 Task: Search for an Airbnb in Shima, China, for 3 adults from 12 Aug to 15 Aug, with 2 bedrooms, 3 beds, 1 bathroom, price range ₹12000-₹16000, entire place, and self check-in.
Action: Mouse moved to (390, 86)
Screenshot: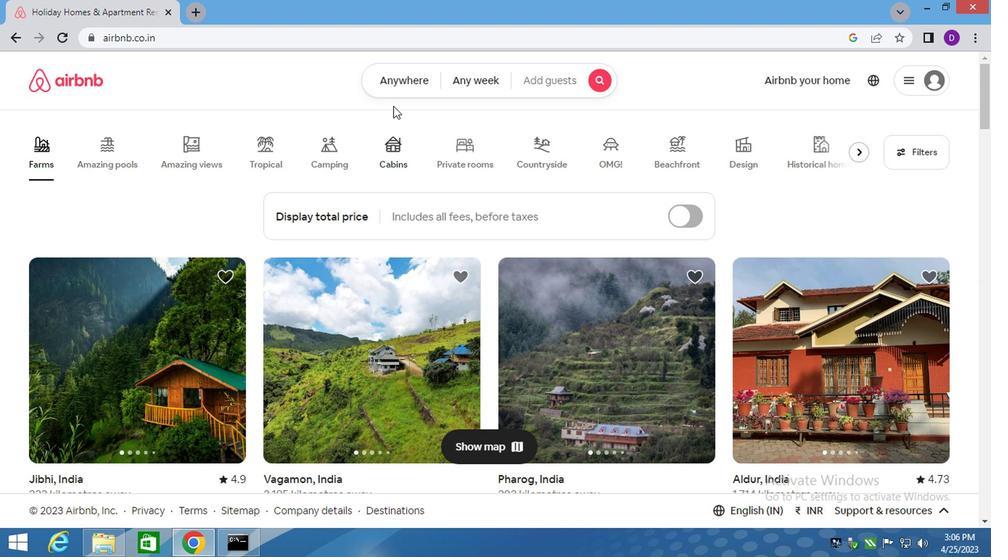 
Action: Mouse pressed left at (390, 86)
Screenshot: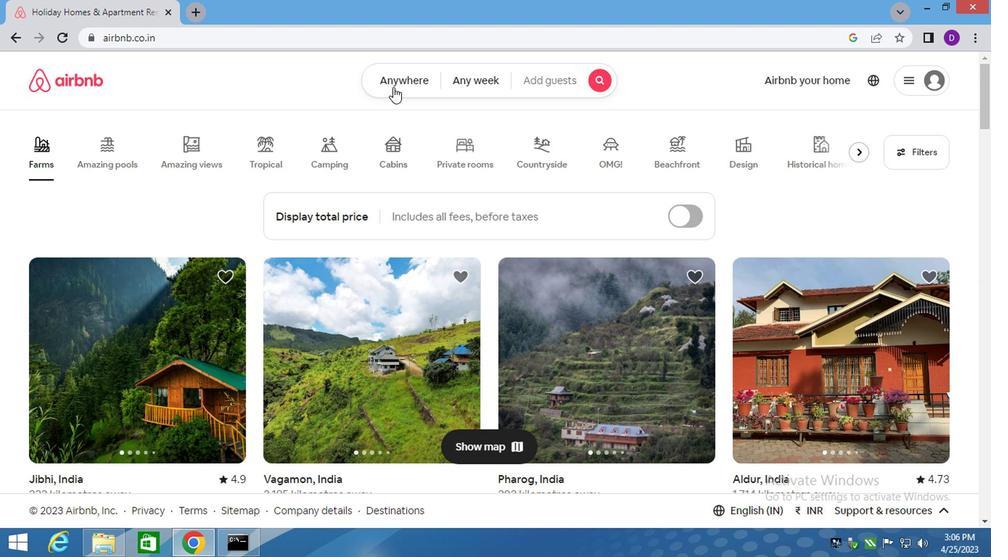 
Action: Mouse moved to (256, 145)
Screenshot: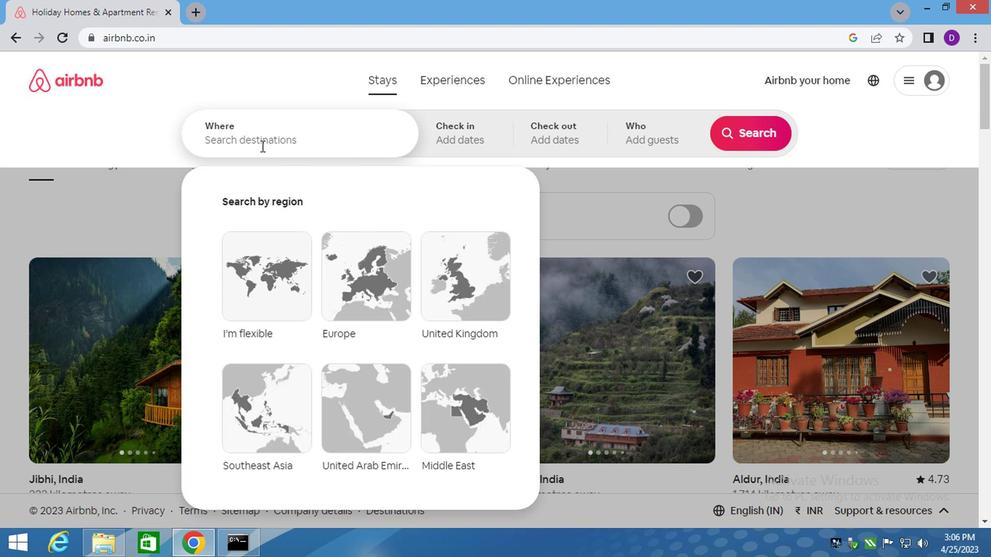 
Action: Mouse pressed left at (256, 145)
Screenshot: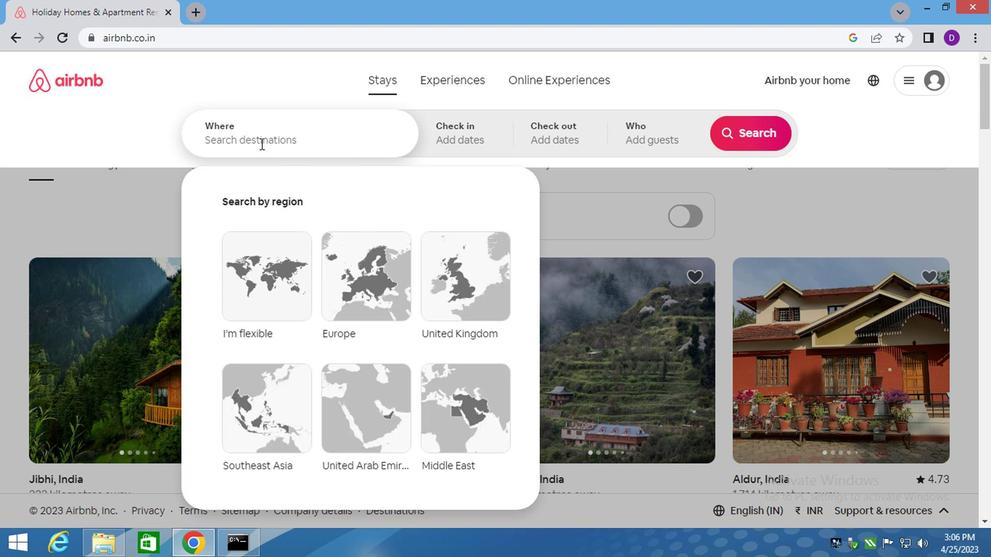 
Action: Mouse moved to (244, 149)
Screenshot: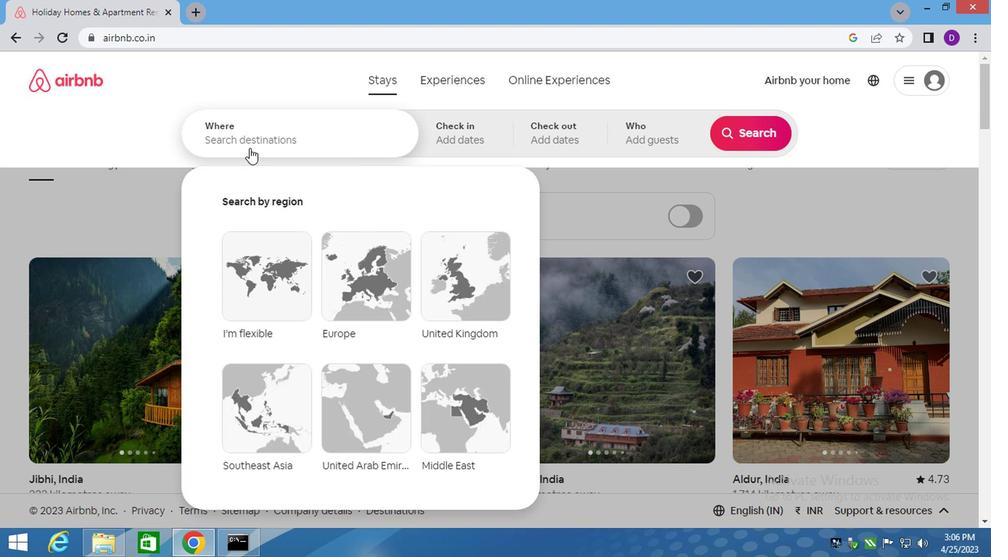 
Action: Key pressed <Key.shift>SHIMA,<Key.space><Key.shift>CHINA<Key.enter>
Screenshot: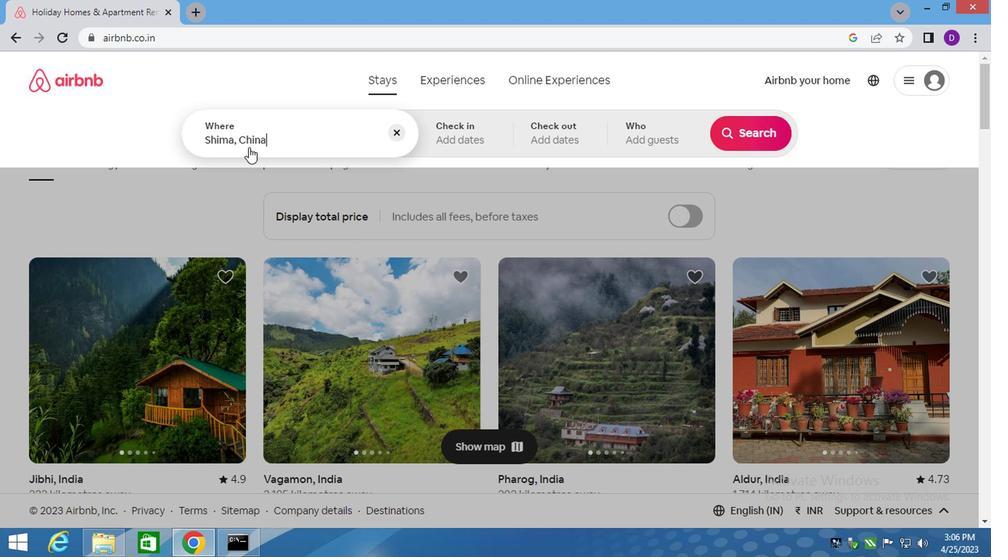 
Action: Mouse moved to (733, 253)
Screenshot: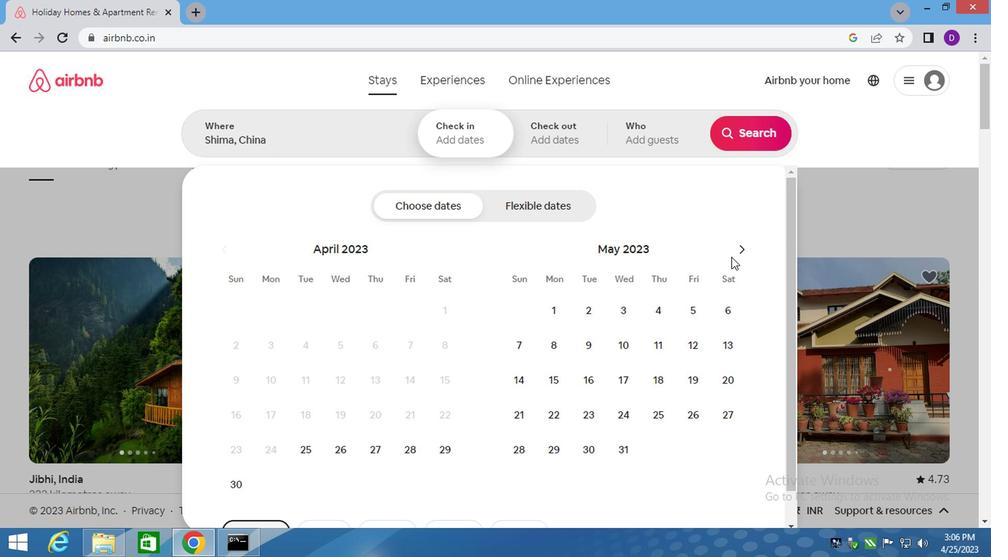 
Action: Mouse pressed left at (733, 253)
Screenshot: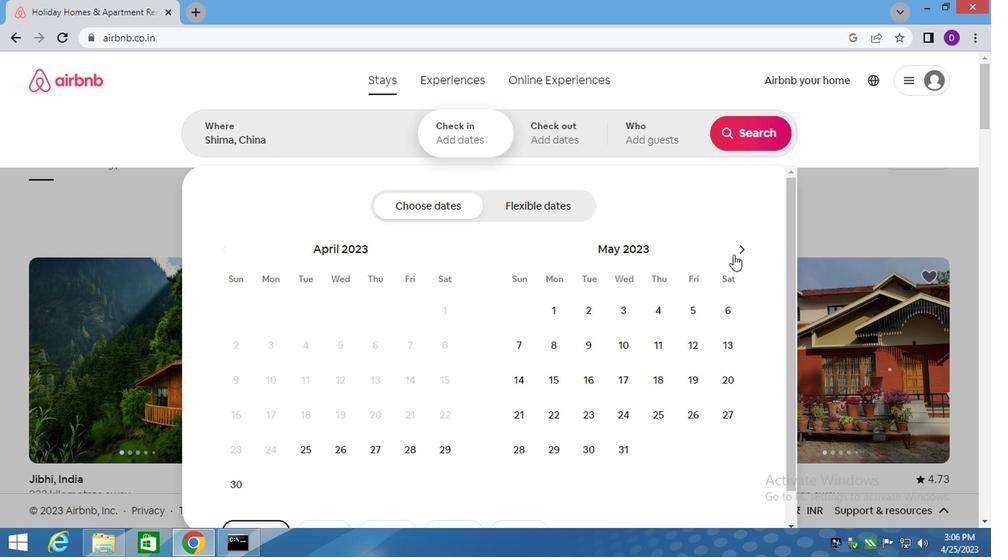 
Action: Mouse moved to (733, 253)
Screenshot: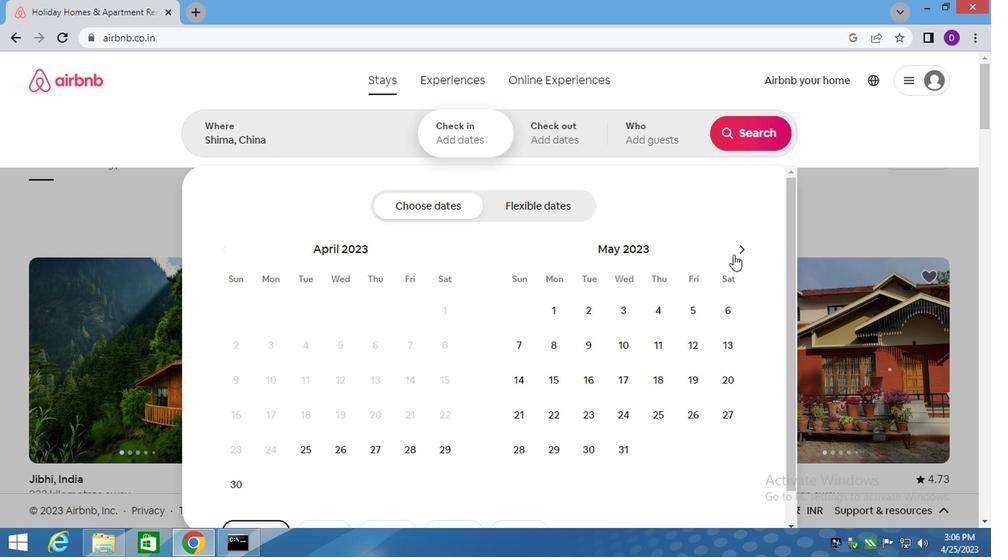 
Action: Mouse pressed left at (733, 253)
Screenshot: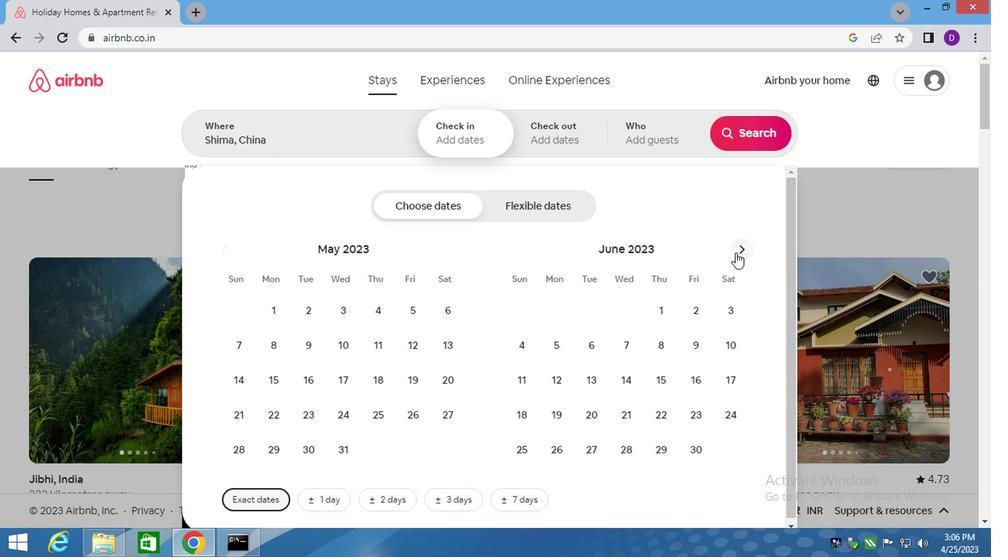 
Action: Mouse pressed left at (733, 253)
Screenshot: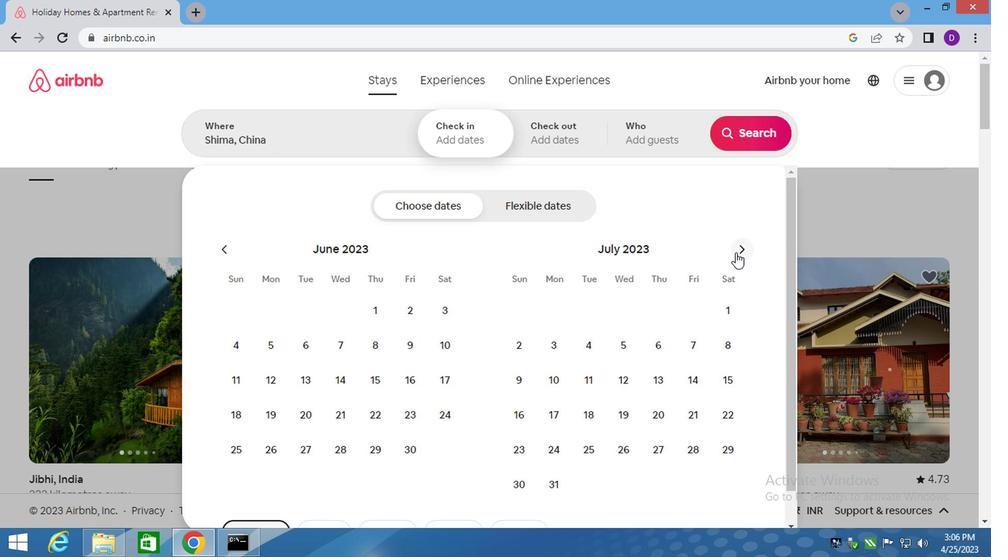 
Action: Mouse moved to (718, 340)
Screenshot: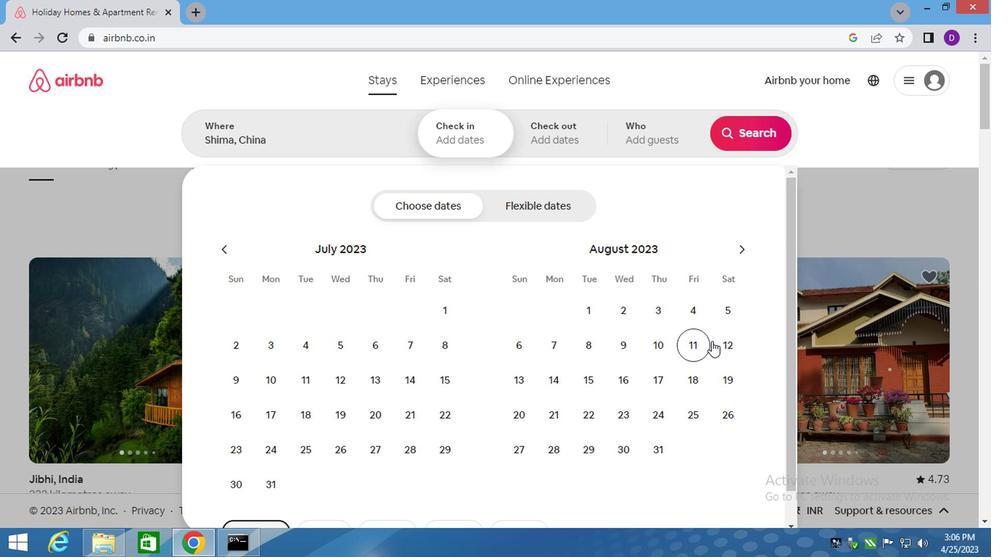 
Action: Mouse pressed left at (718, 340)
Screenshot: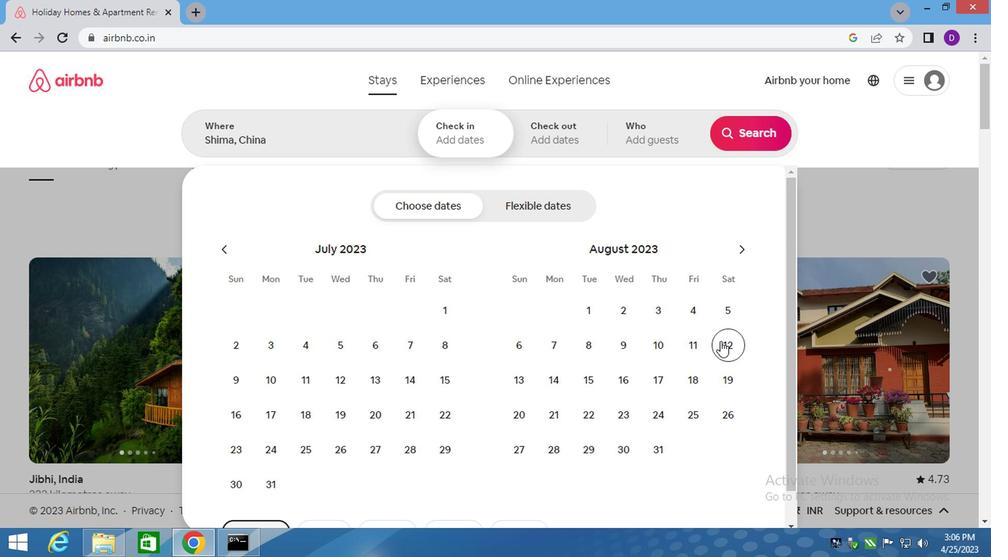 
Action: Mouse moved to (594, 375)
Screenshot: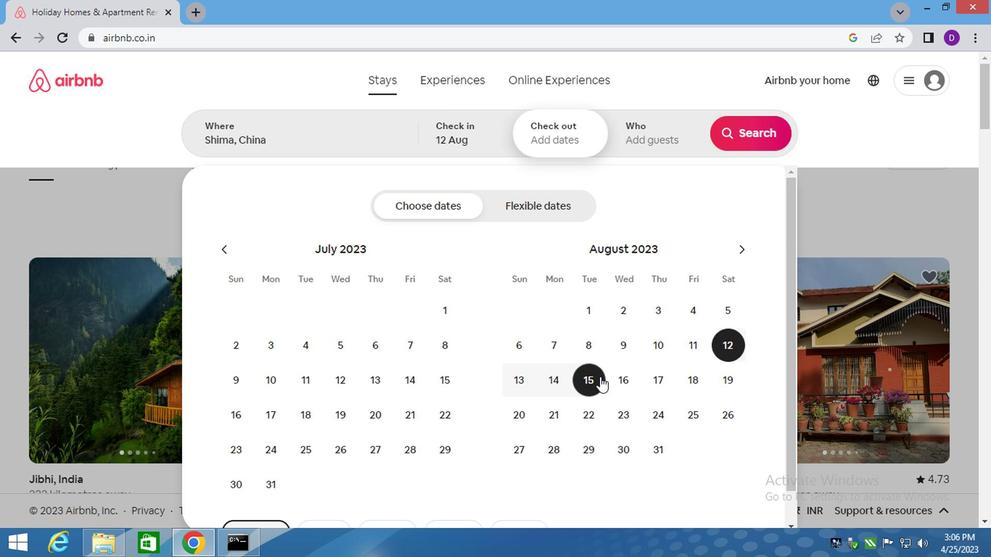 
Action: Mouse pressed left at (594, 375)
Screenshot: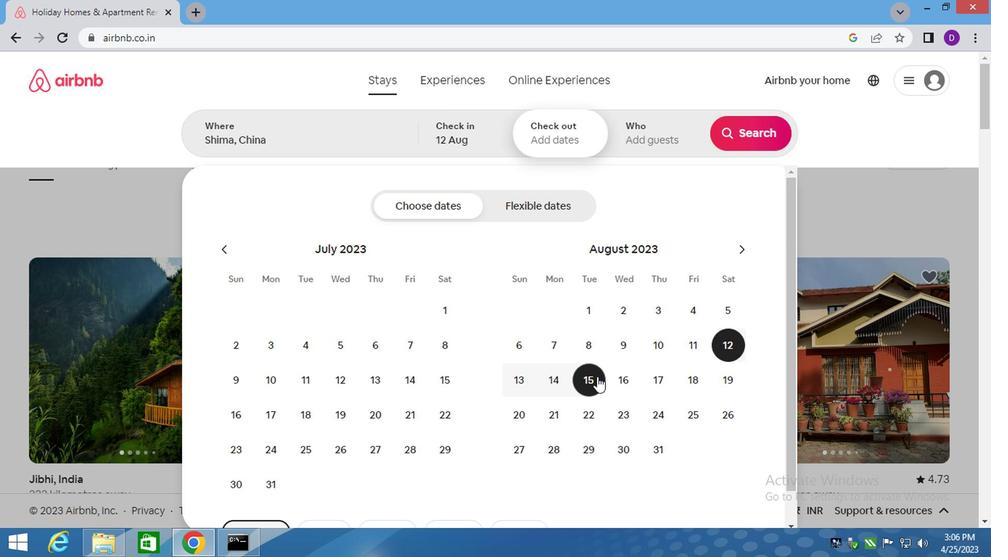 
Action: Mouse moved to (646, 134)
Screenshot: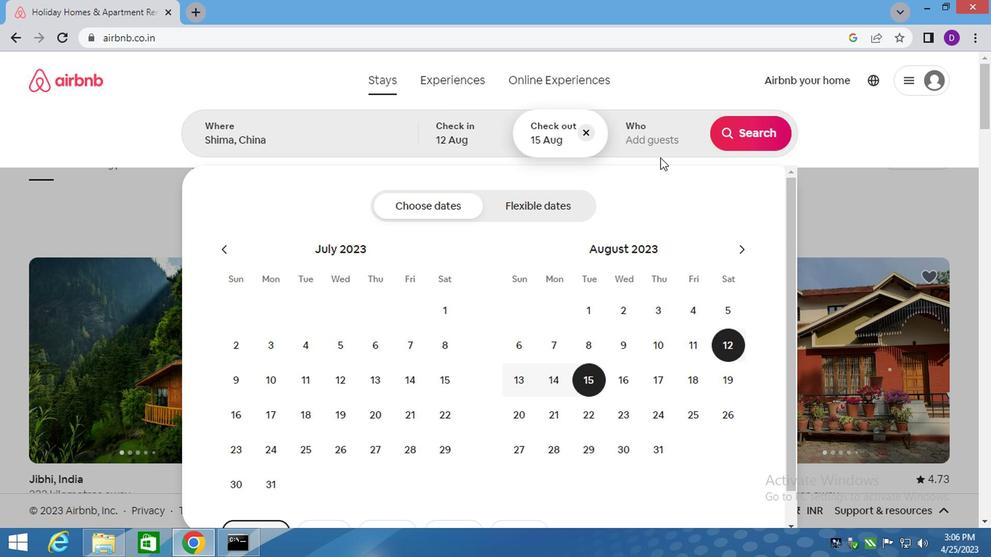 
Action: Mouse pressed left at (646, 134)
Screenshot: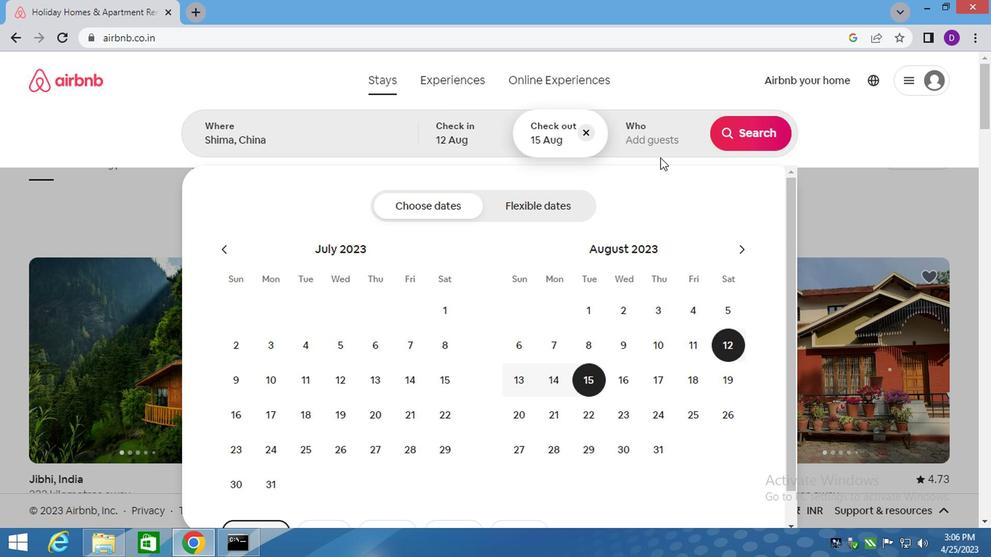 
Action: Mouse moved to (742, 214)
Screenshot: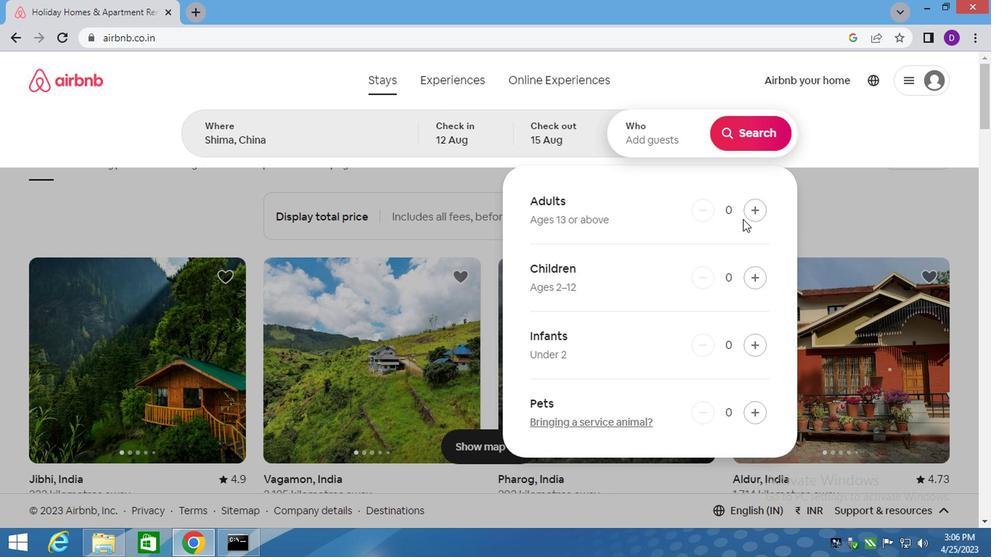 
Action: Mouse pressed left at (742, 214)
Screenshot: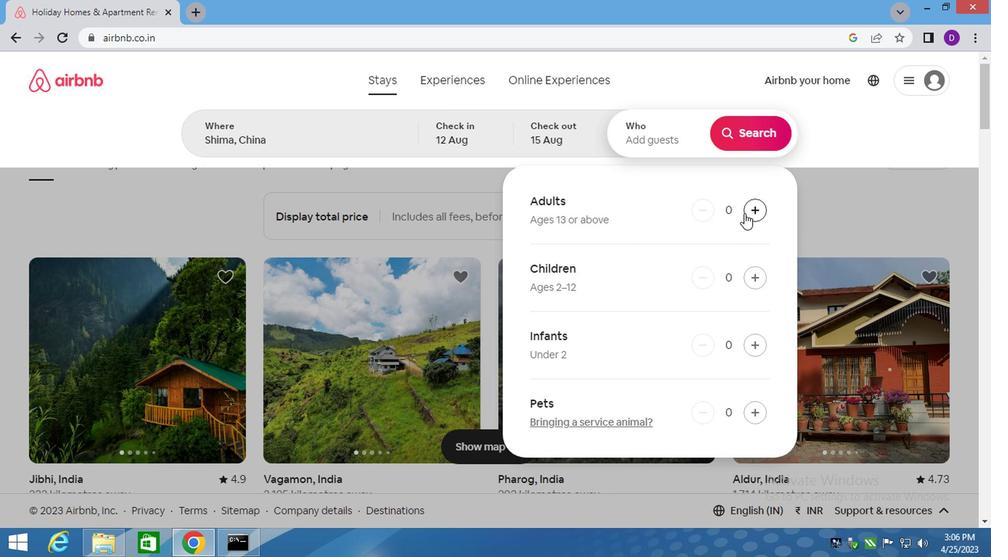 
Action: Mouse moved to (742, 214)
Screenshot: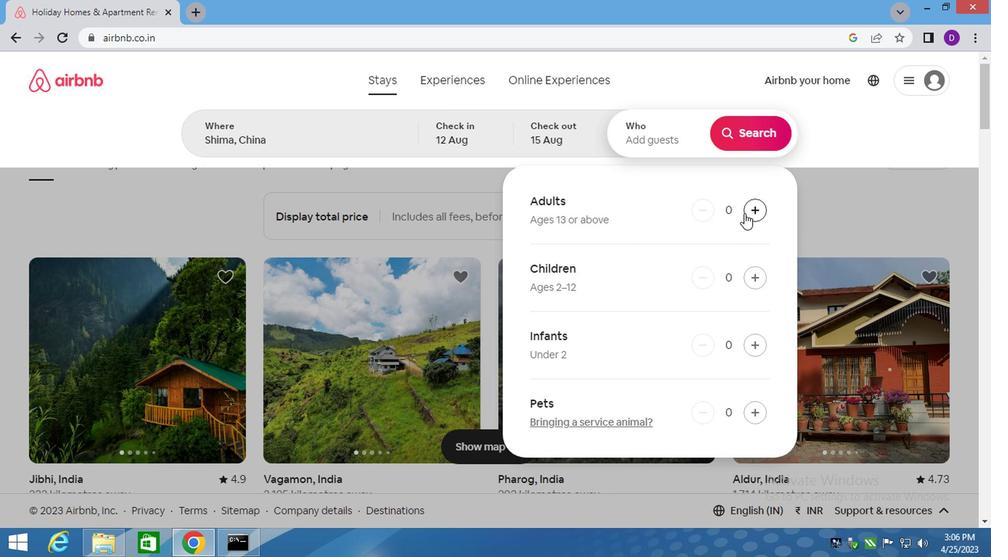 
Action: Mouse pressed left at (742, 214)
Screenshot: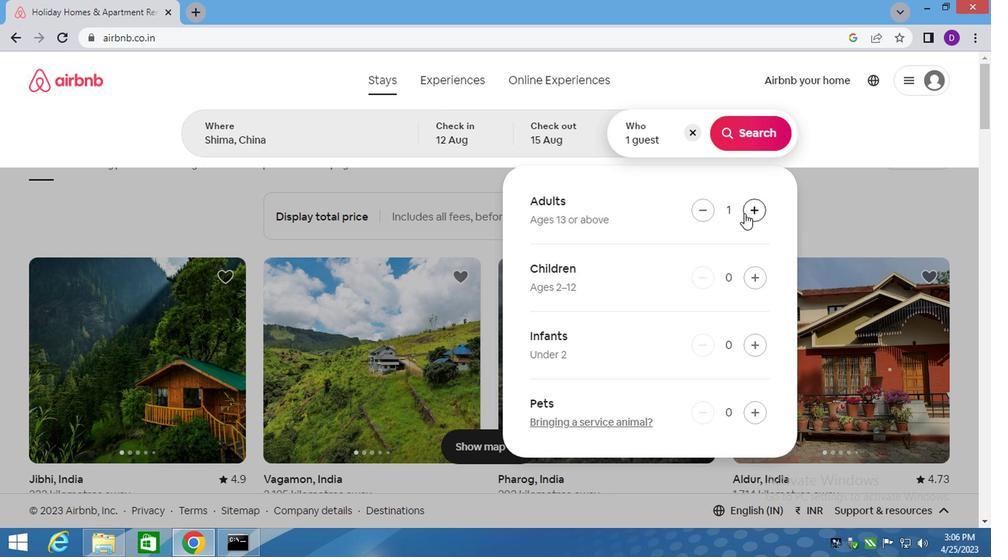 
Action: Mouse moved to (742, 213)
Screenshot: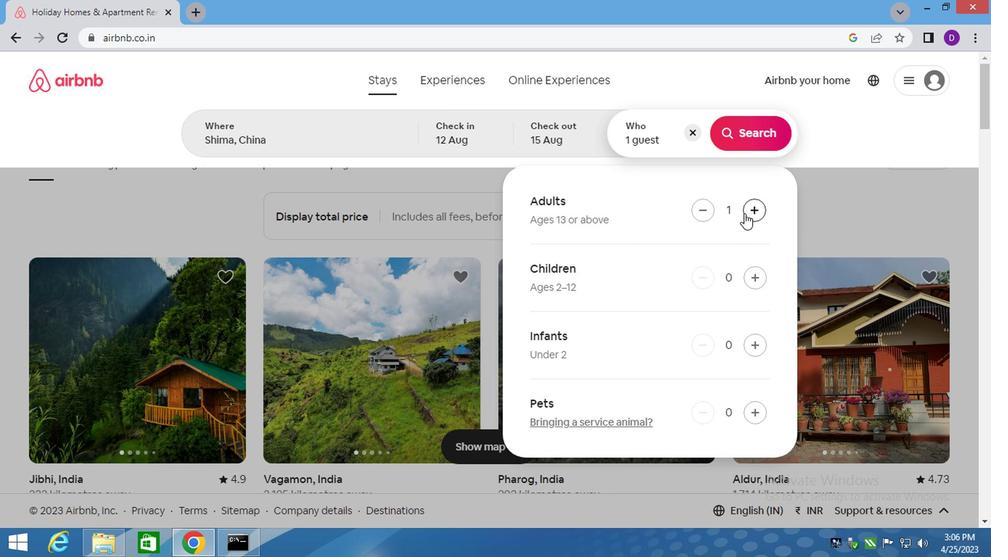 
Action: Mouse pressed left at (742, 213)
Screenshot: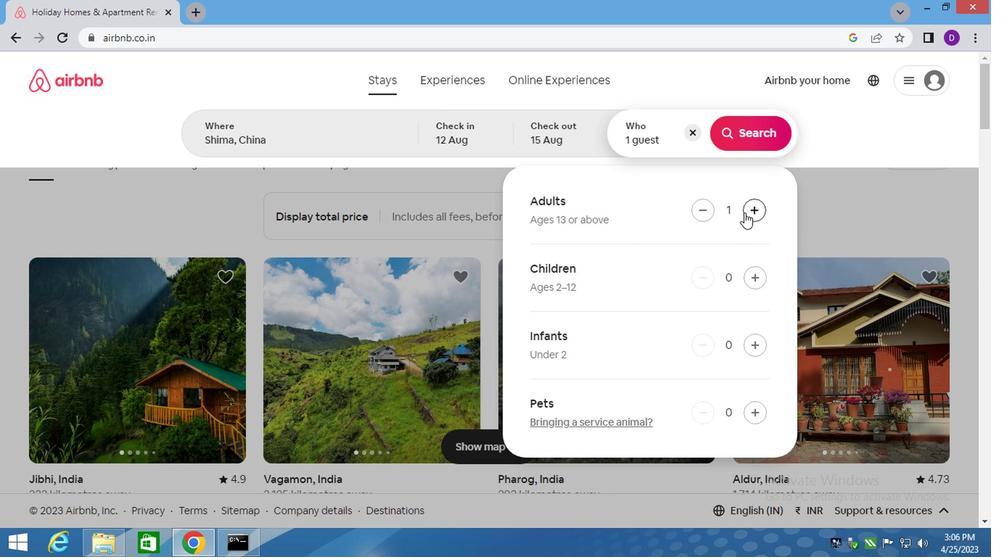 
Action: Mouse moved to (747, 141)
Screenshot: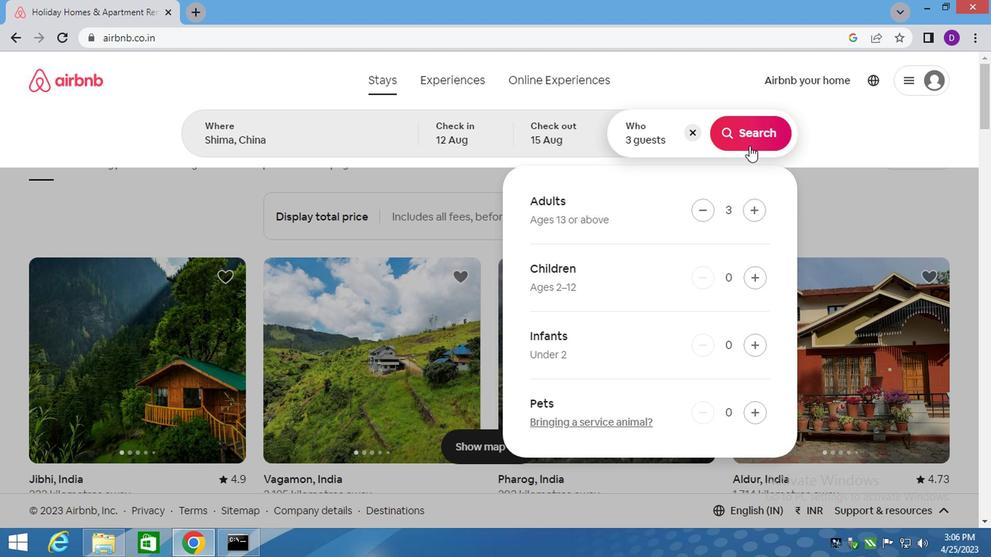 
Action: Mouse pressed left at (747, 141)
Screenshot: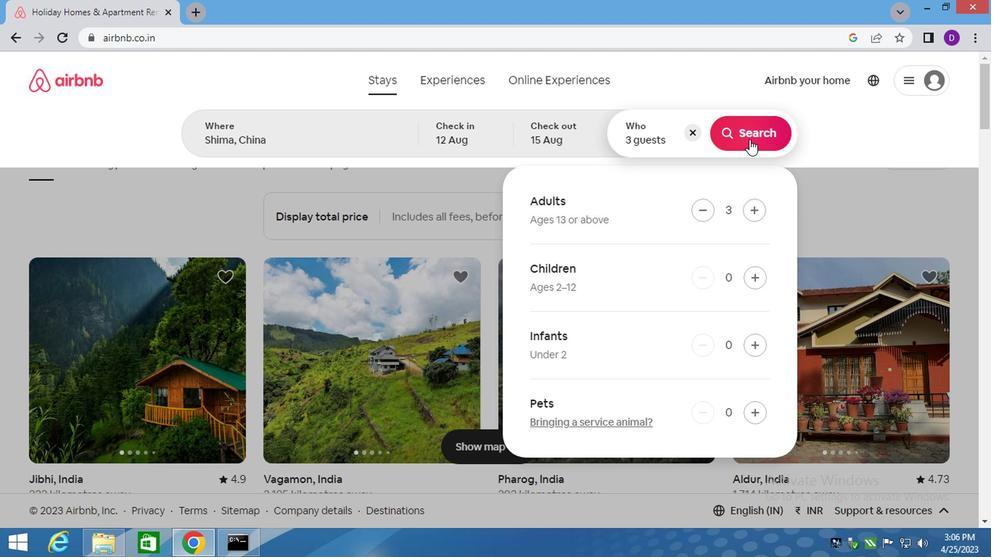 
Action: Mouse moved to (942, 135)
Screenshot: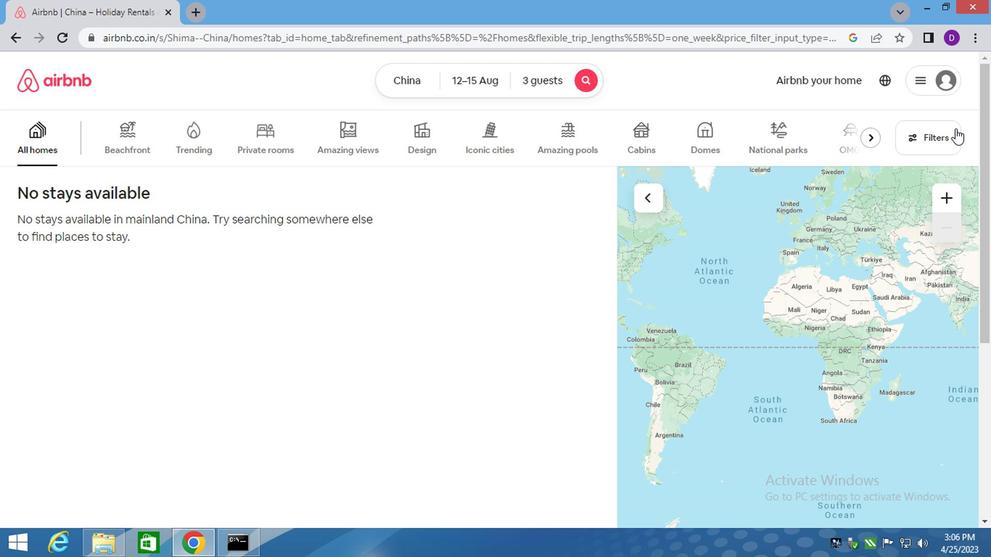
Action: Mouse pressed left at (942, 135)
Screenshot: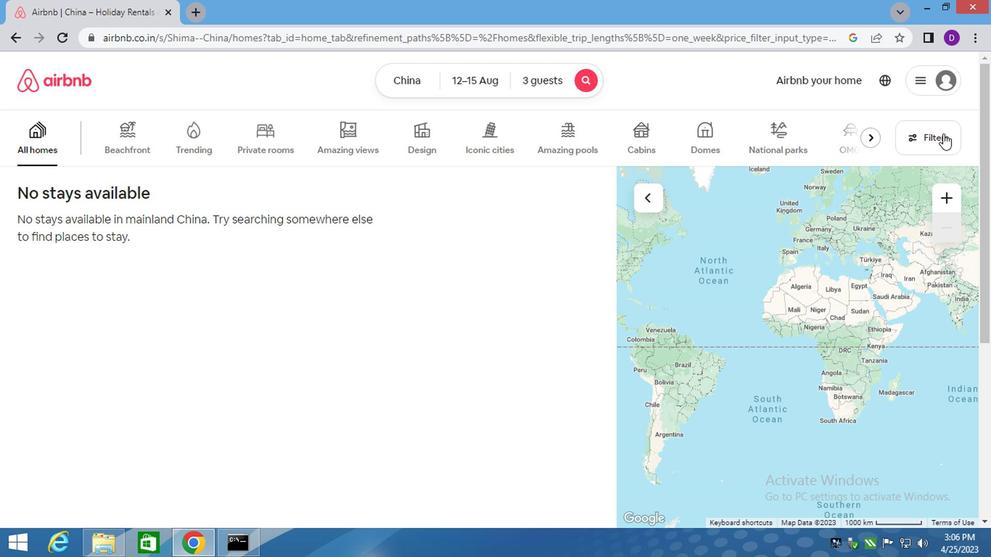
Action: Mouse moved to (318, 230)
Screenshot: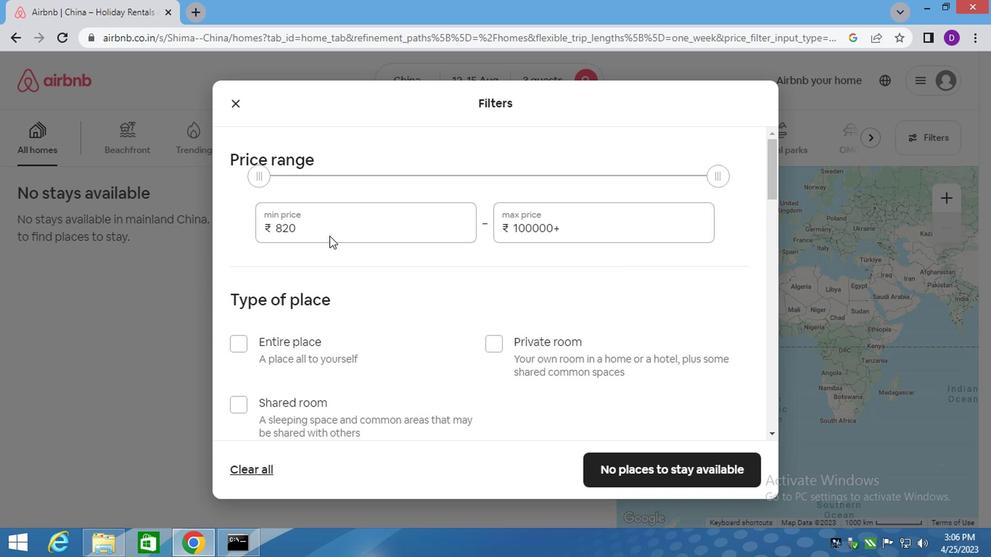 
Action: Mouse pressed left at (318, 230)
Screenshot: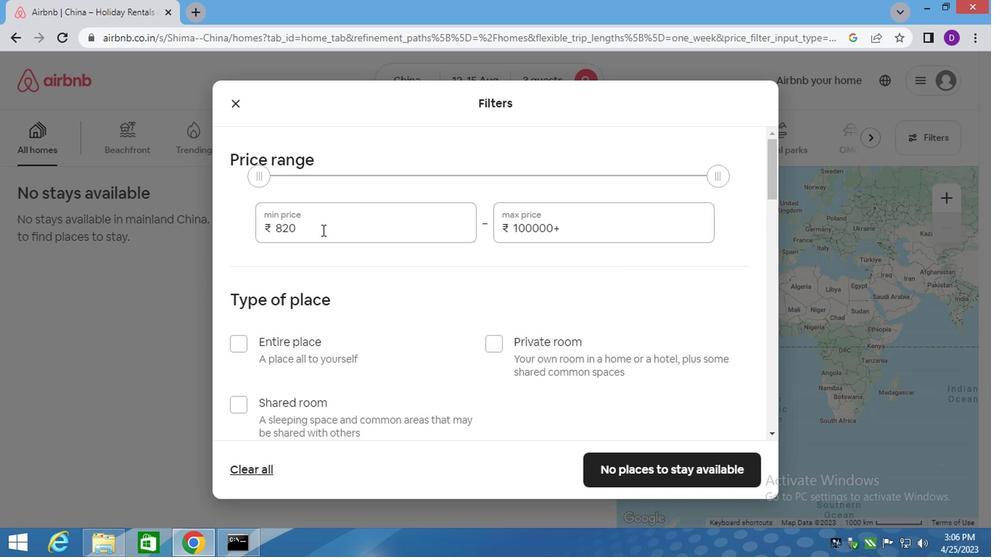 
Action: Mouse pressed left at (318, 230)
Screenshot: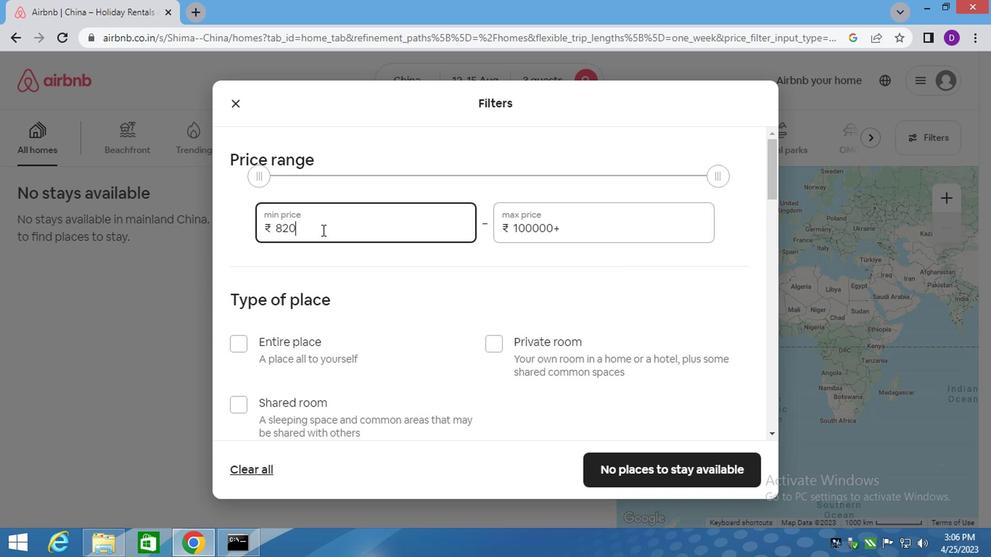 
Action: Mouse moved to (313, 230)
Screenshot: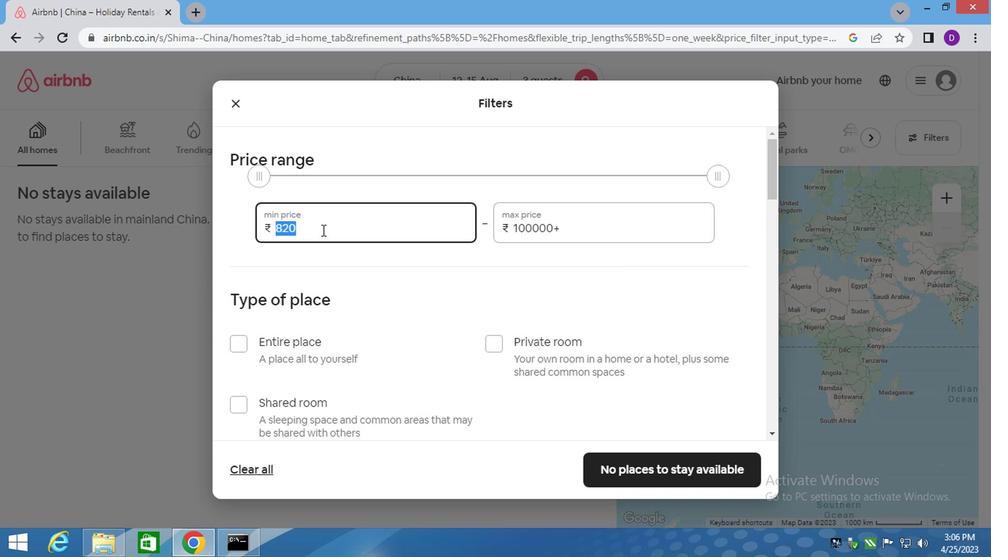 
Action: Key pressed 12000<Key.tab>16000
Screenshot: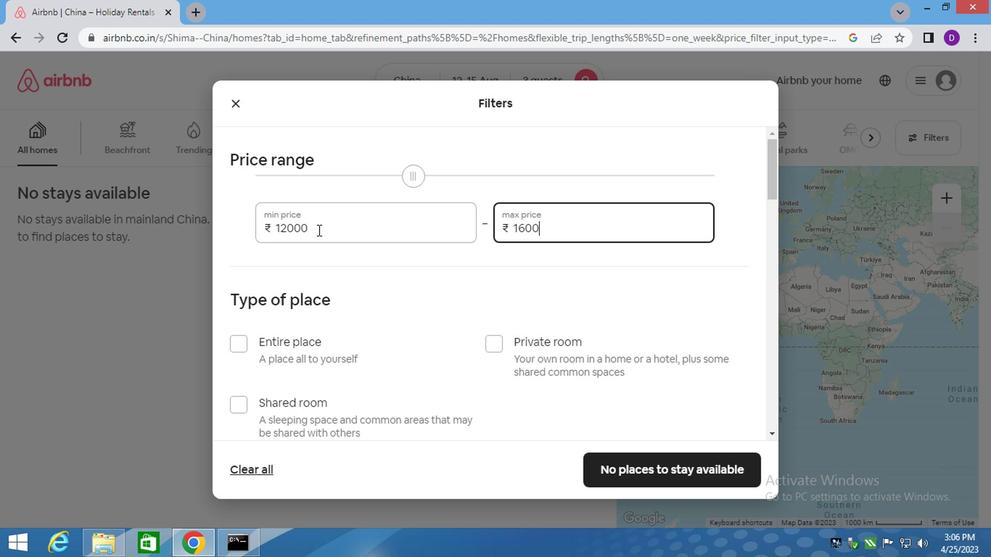 
Action: Mouse moved to (234, 342)
Screenshot: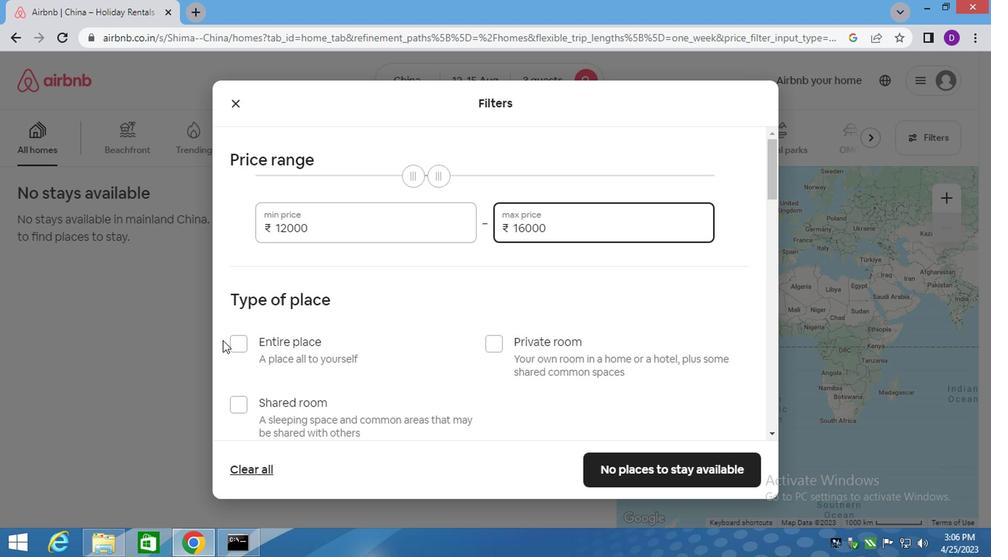 
Action: Mouse pressed left at (234, 342)
Screenshot: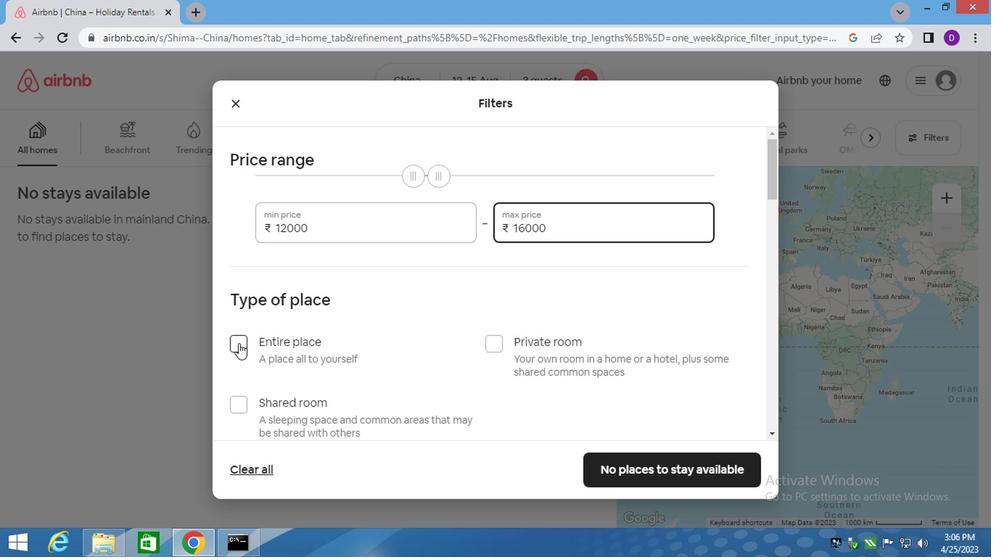 
Action: Mouse moved to (379, 340)
Screenshot: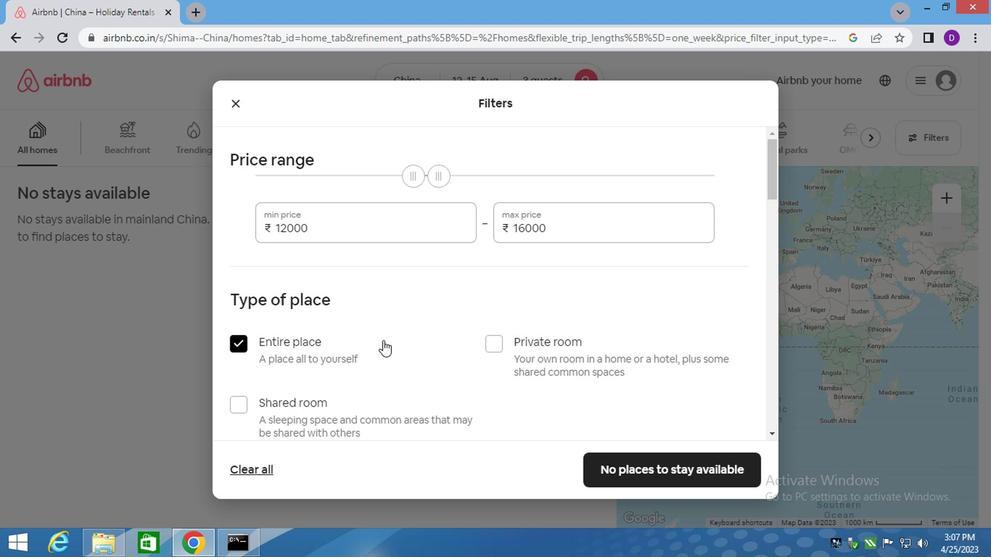 
Action: Mouse scrolled (379, 339) with delta (0, 0)
Screenshot: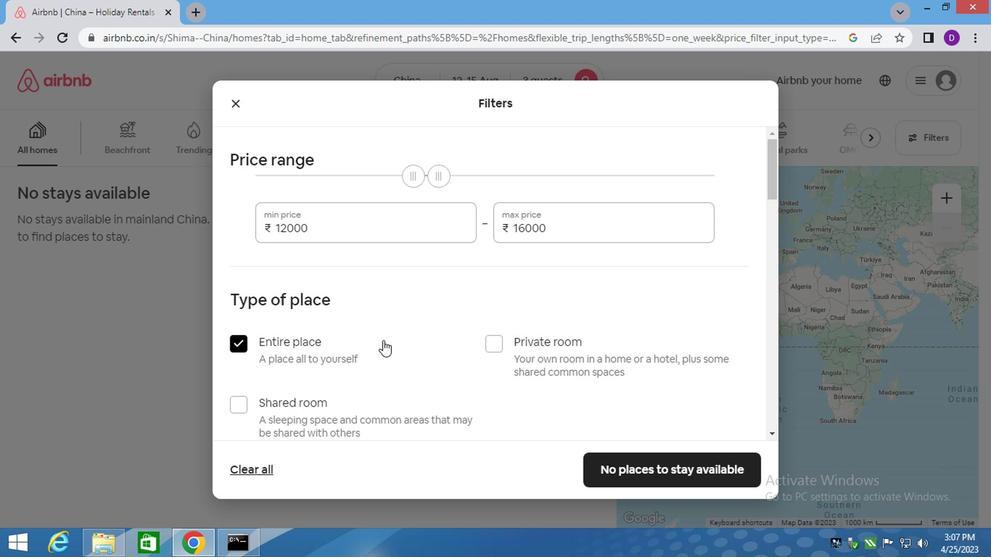 
Action: Mouse moved to (382, 340)
Screenshot: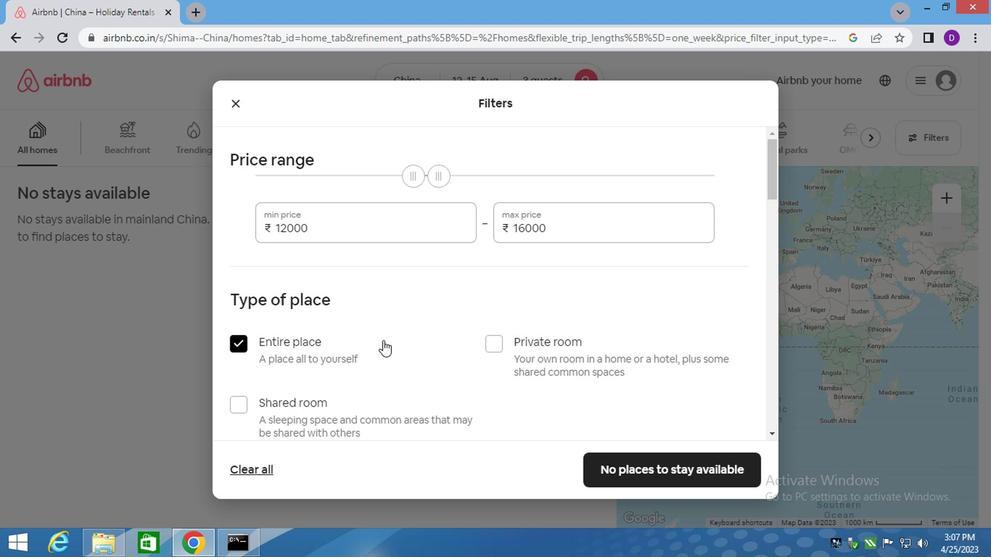 
Action: Mouse scrolled (382, 339) with delta (0, 0)
Screenshot: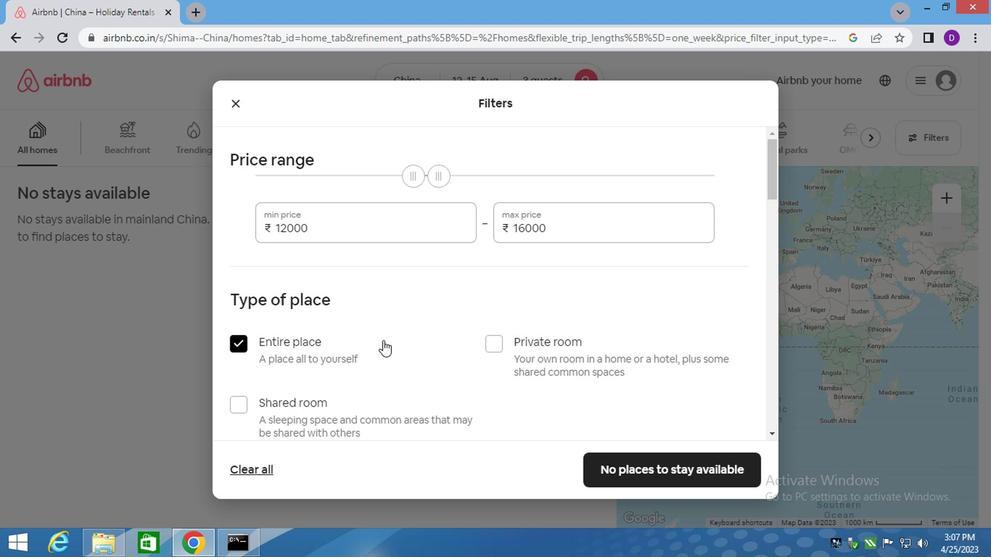 
Action: Mouse scrolled (382, 339) with delta (0, 0)
Screenshot: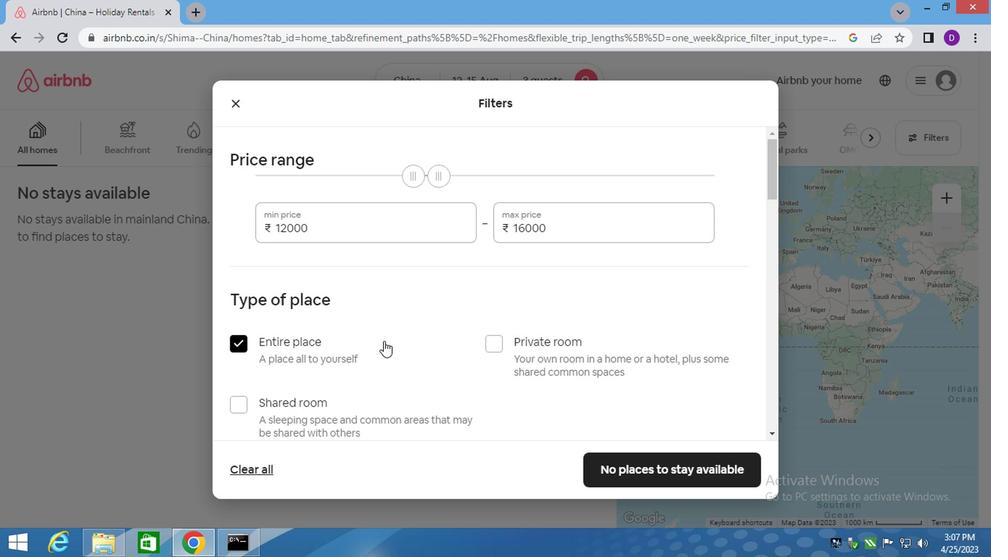 
Action: Mouse moved to (382, 339)
Screenshot: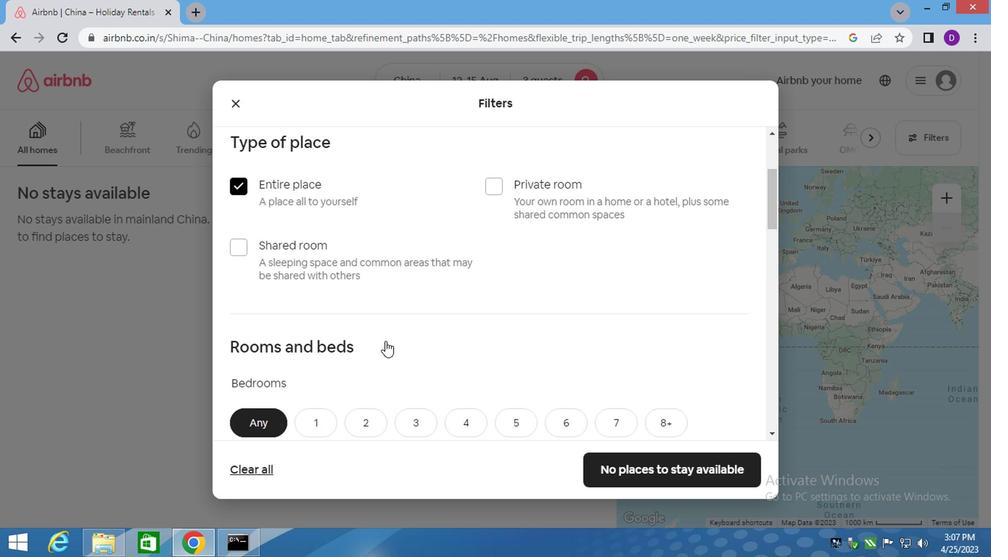 
Action: Mouse scrolled (382, 338) with delta (0, -1)
Screenshot: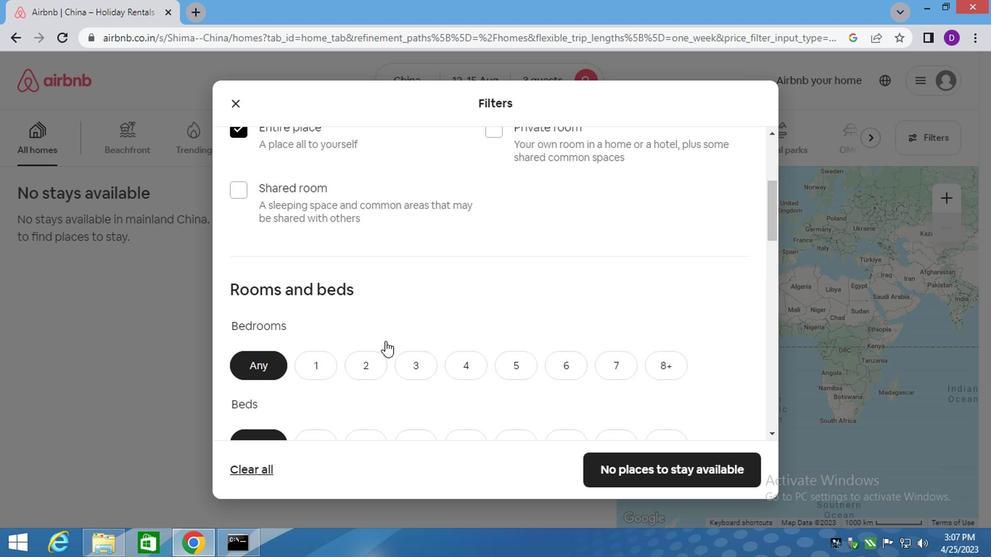 
Action: Mouse scrolled (382, 338) with delta (0, -1)
Screenshot: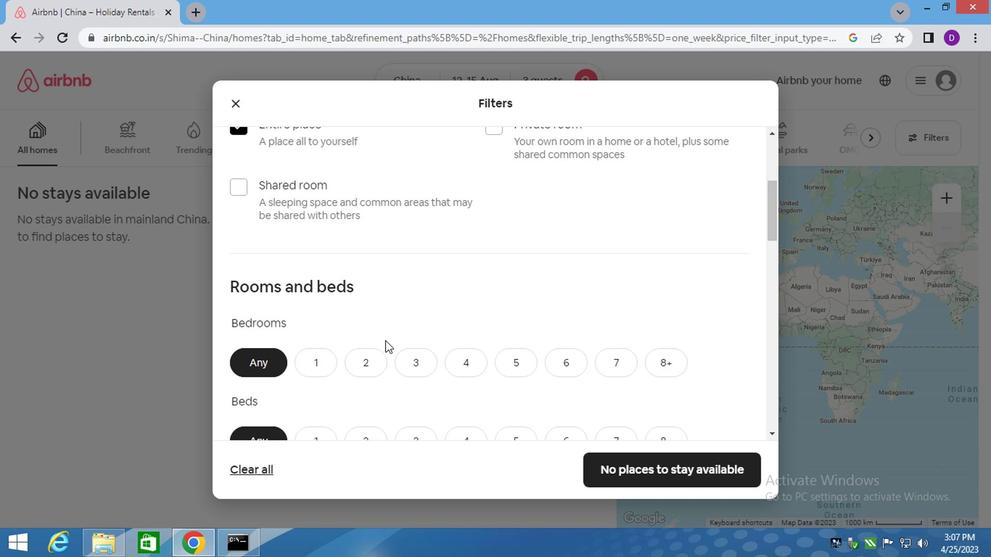 
Action: Mouse scrolled (382, 338) with delta (0, -1)
Screenshot: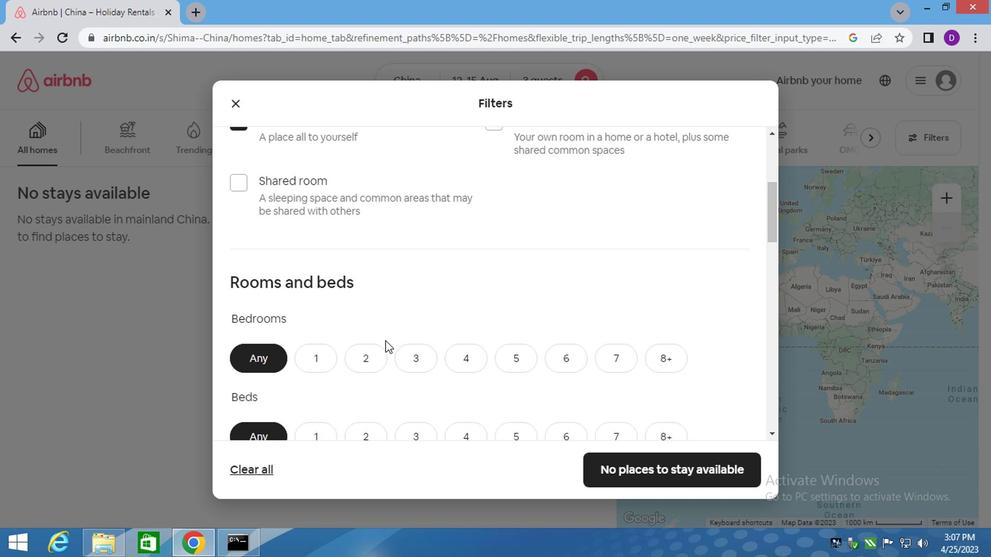 
Action: Mouse moved to (349, 153)
Screenshot: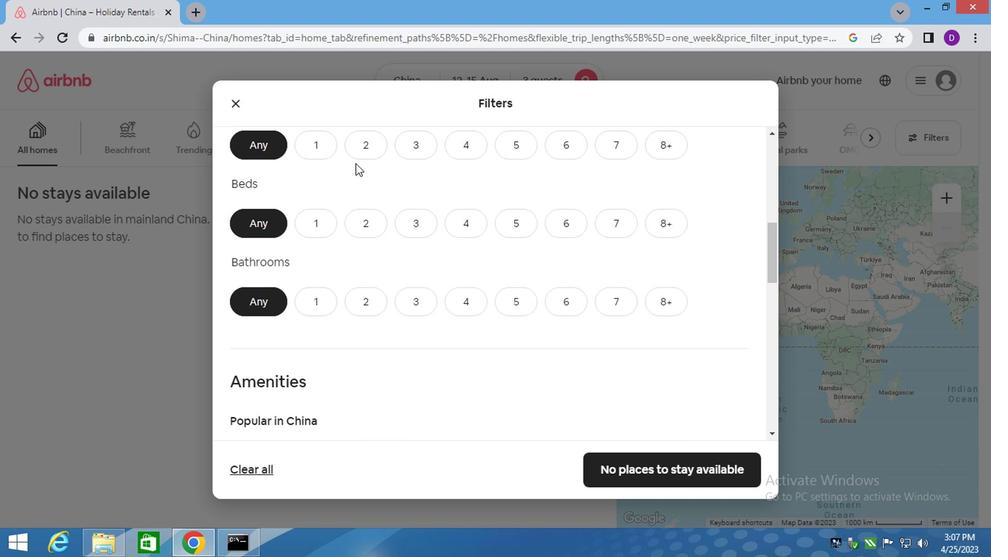 
Action: Mouse pressed left at (349, 153)
Screenshot: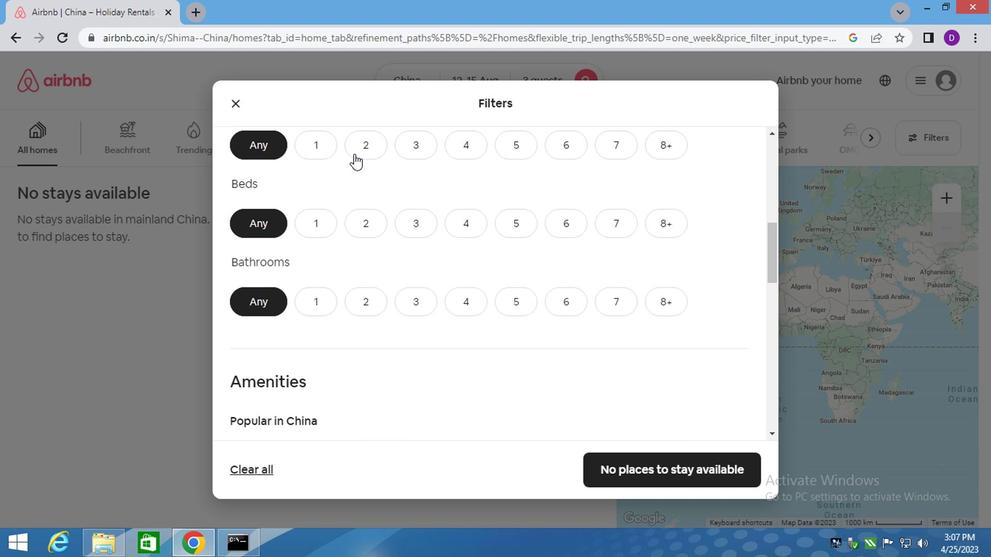 
Action: Mouse moved to (411, 226)
Screenshot: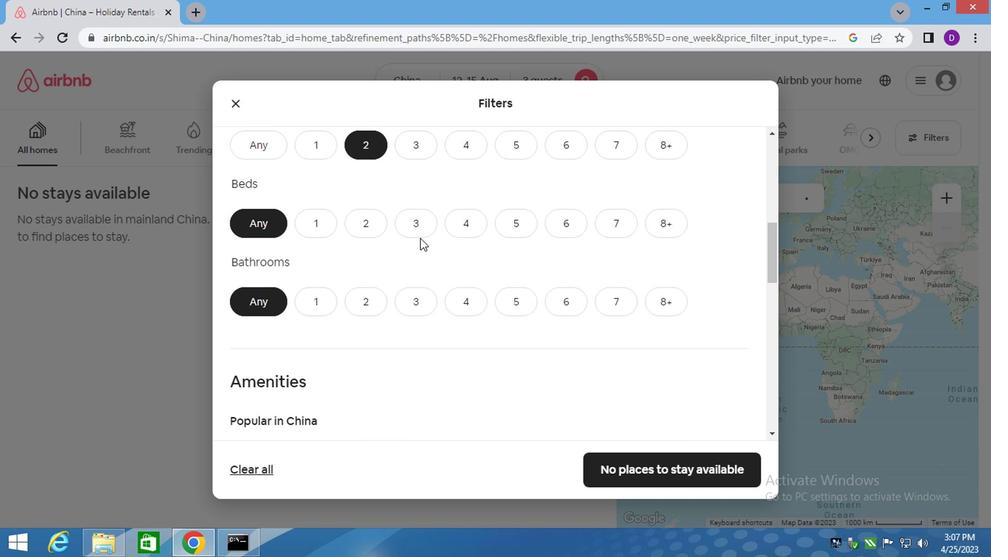 
Action: Mouse pressed left at (411, 226)
Screenshot: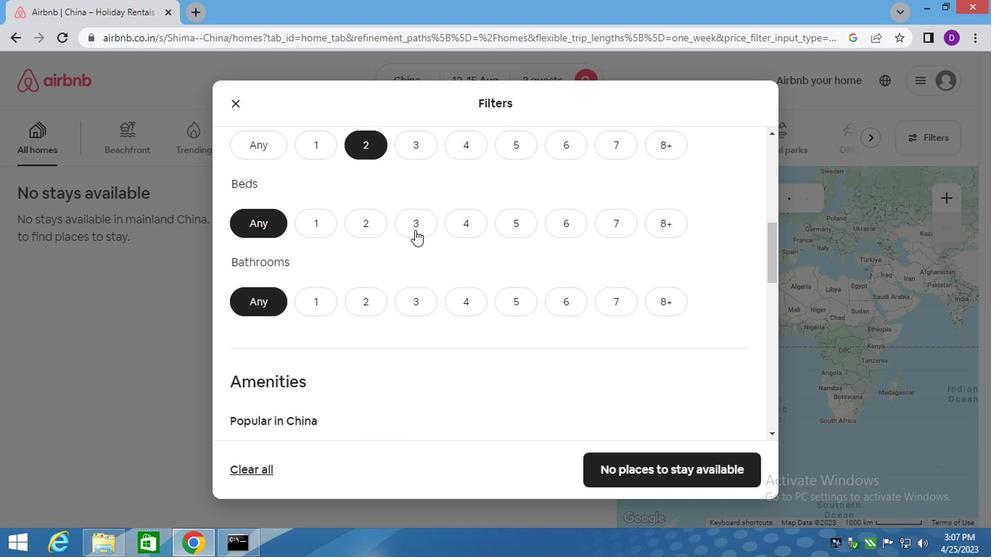 
Action: Mouse moved to (327, 300)
Screenshot: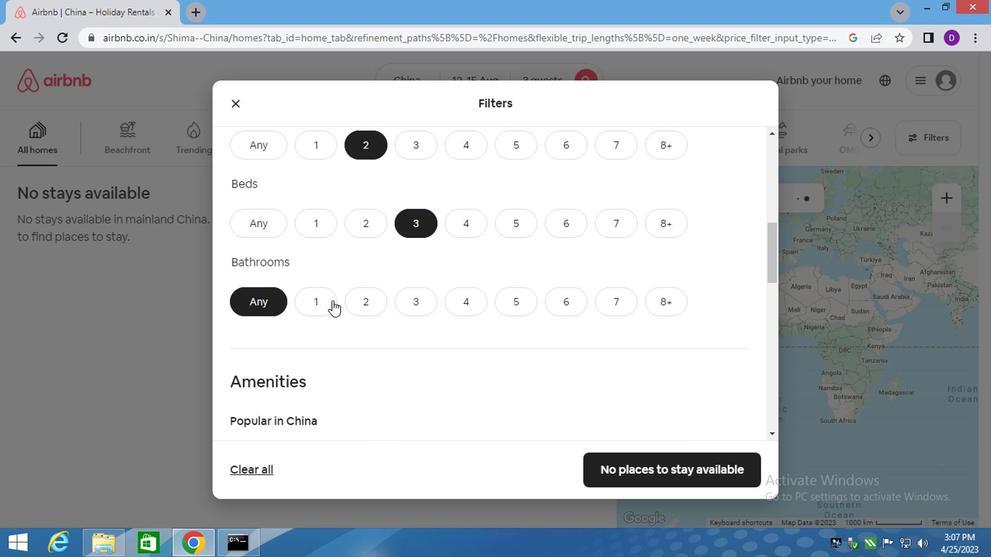 
Action: Mouse pressed left at (327, 300)
Screenshot: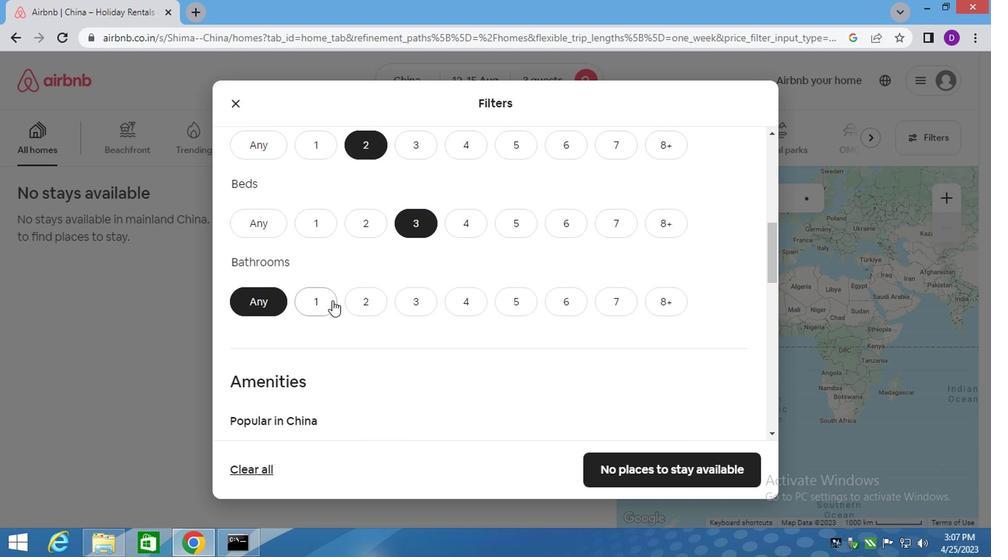 
Action: Mouse moved to (329, 319)
Screenshot: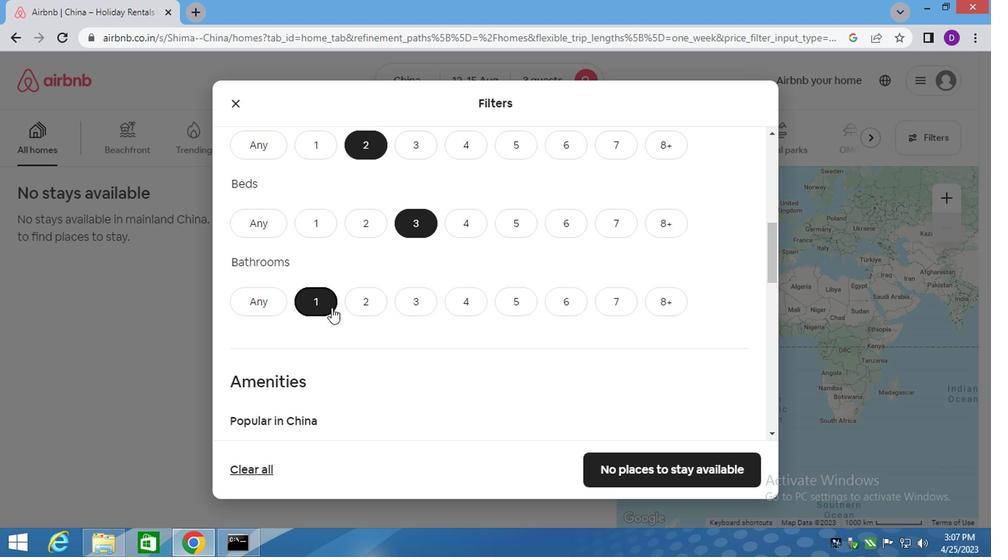 
Action: Mouse scrolled (329, 319) with delta (0, 0)
Screenshot: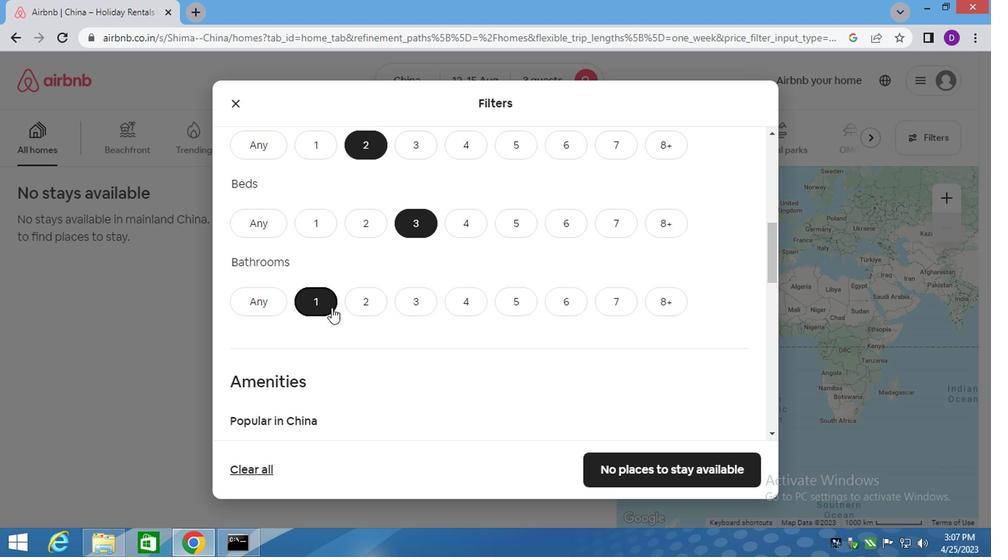 
Action: Mouse moved to (329, 331)
Screenshot: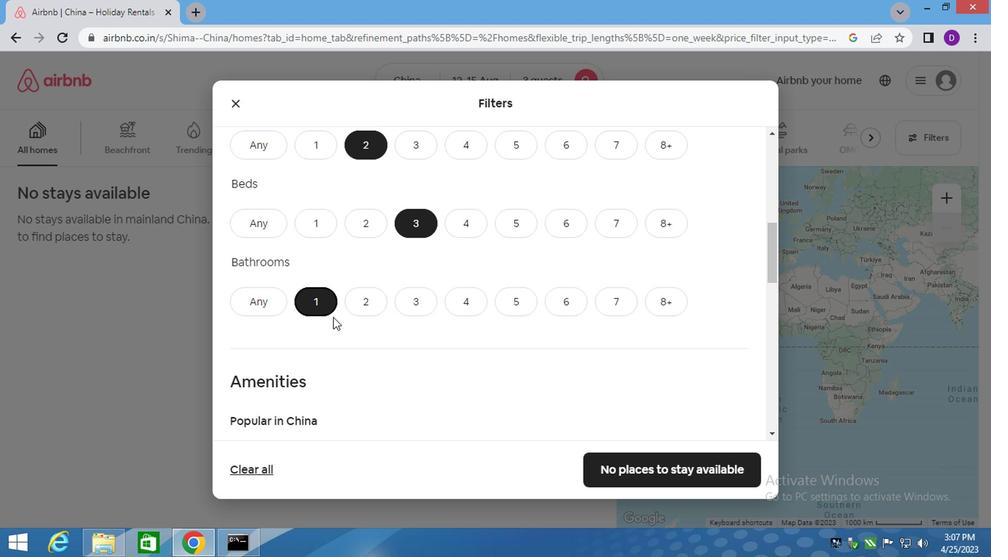 
Action: Mouse scrolled (329, 326) with delta (0, 0)
Screenshot: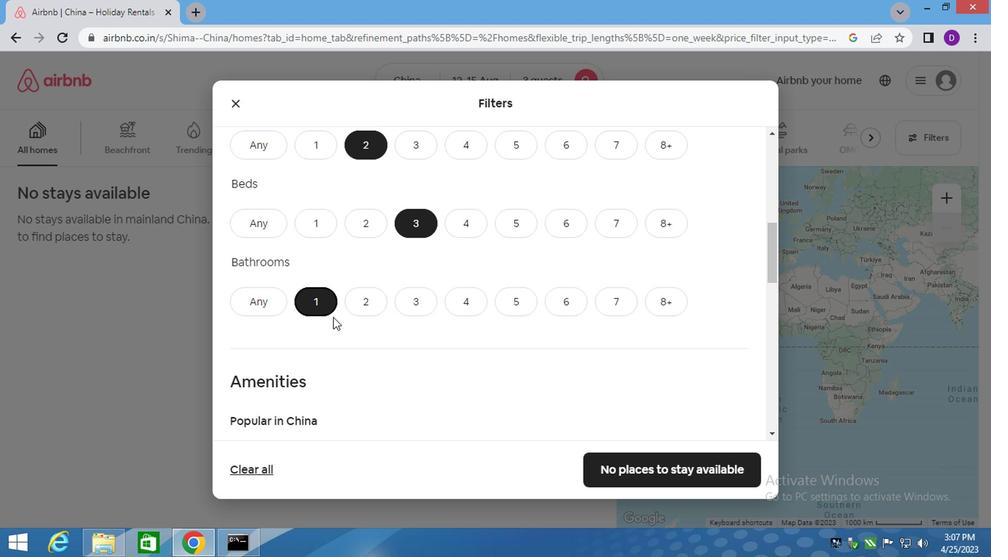 
Action: Mouse scrolled (329, 330) with delta (0, 0)
Screenshot: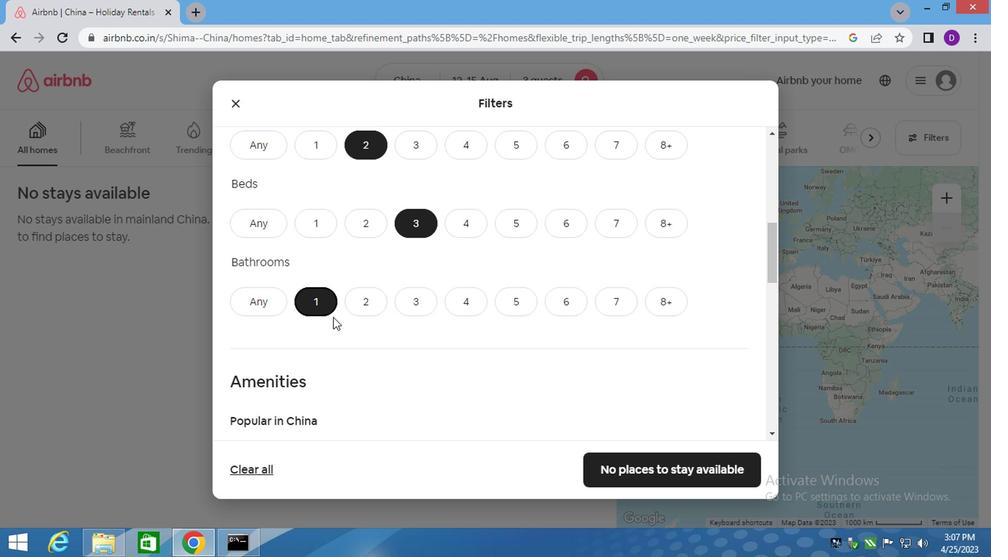 
Action: Mouse moved to (329, 332)
Screenshot: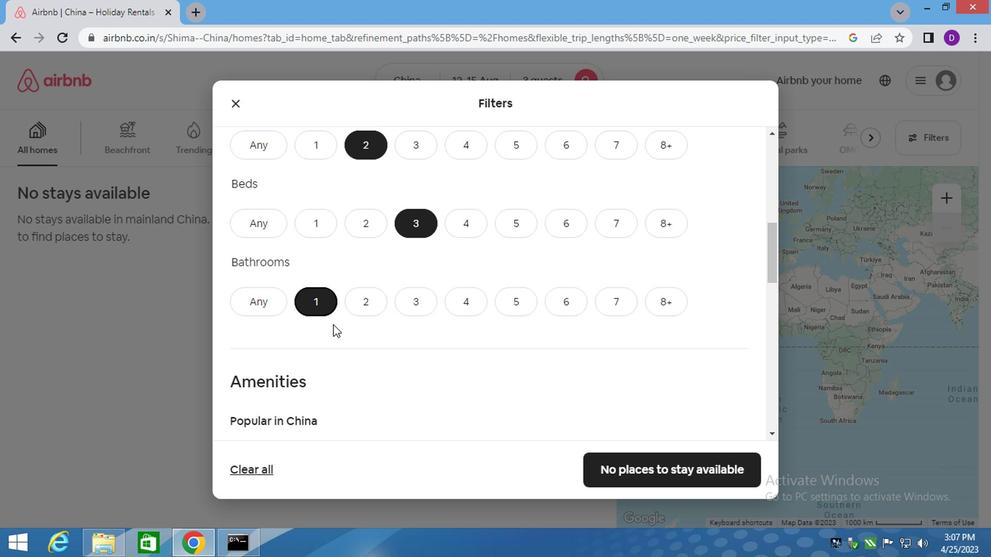 
Action: Mouse scrolled (329, 331) with delta (0, -1)
Screenshot: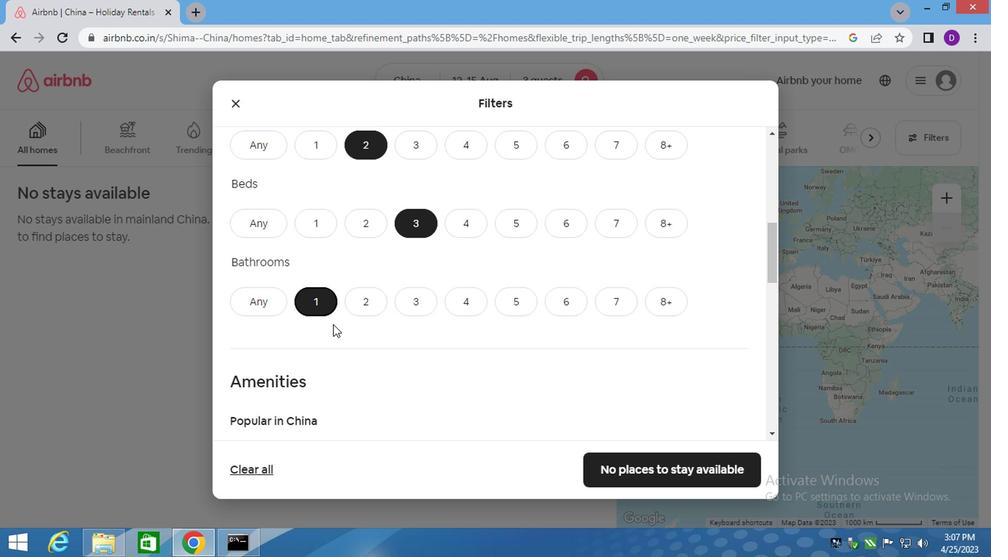 
Action: Mouse moved to (333, 336)
Screenshot: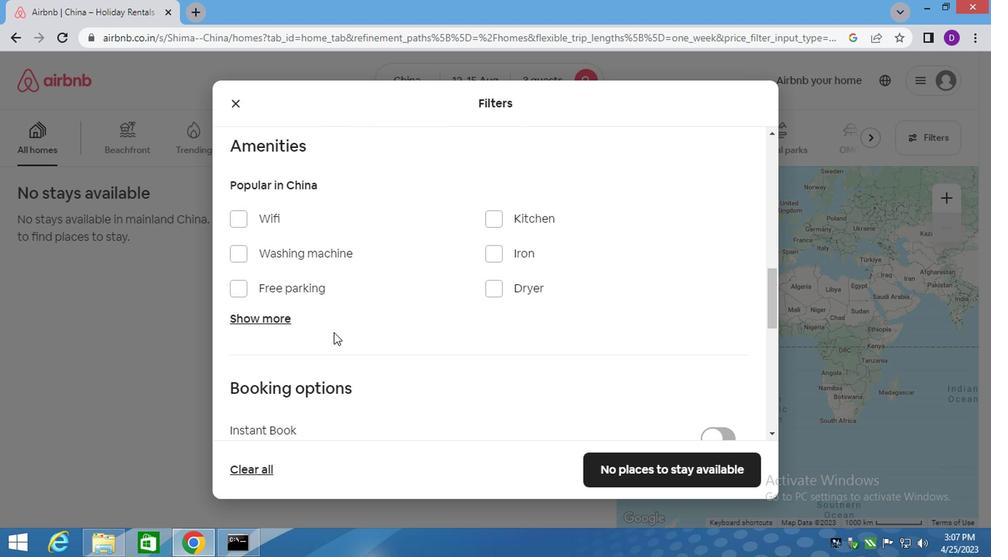 
Action: Mouse scrolled (333, 336) with delta (0, 0)
Screenshot: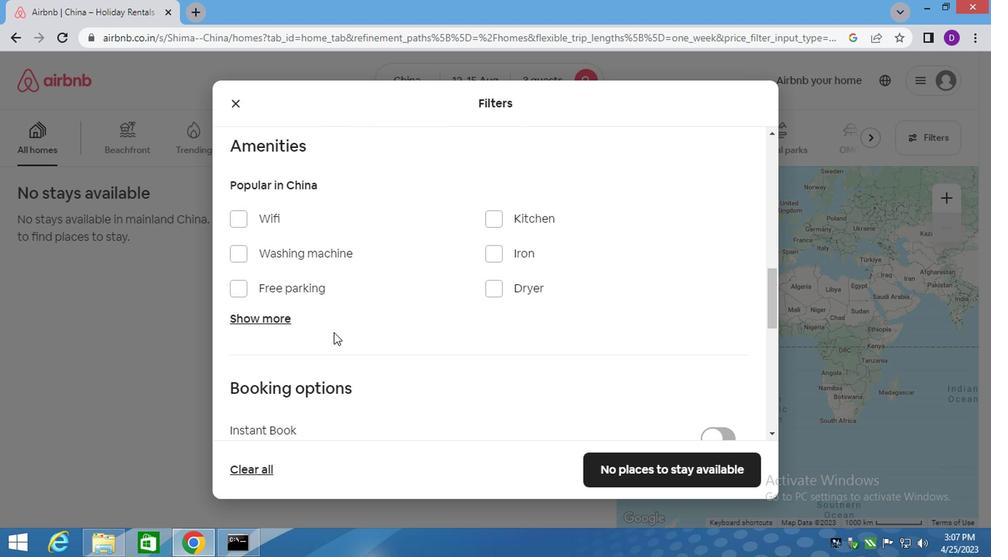 
Action: Mouse moved to (333, 337)
Screenshot: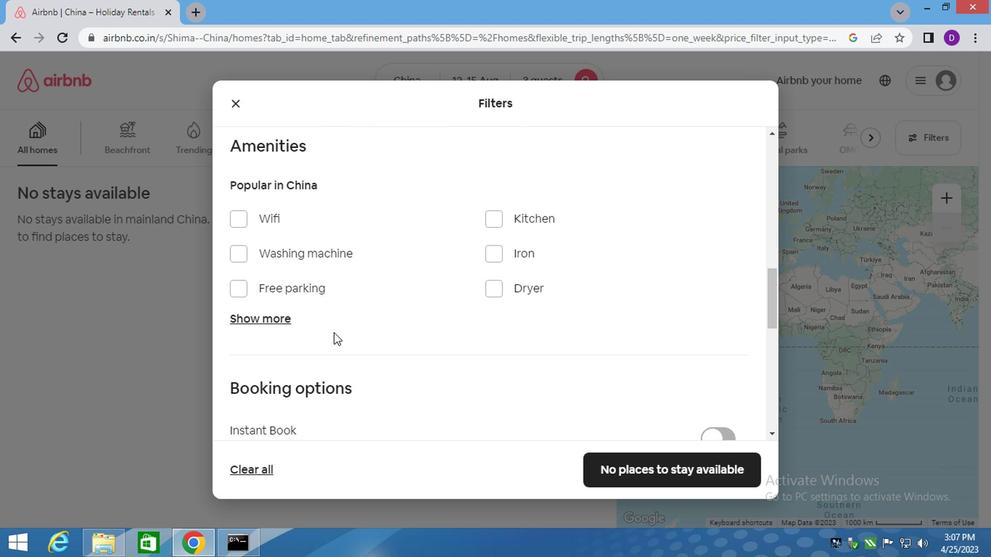 
Action: Mouse scrolled (333, 336) with delta (0, -1)
Screenshot: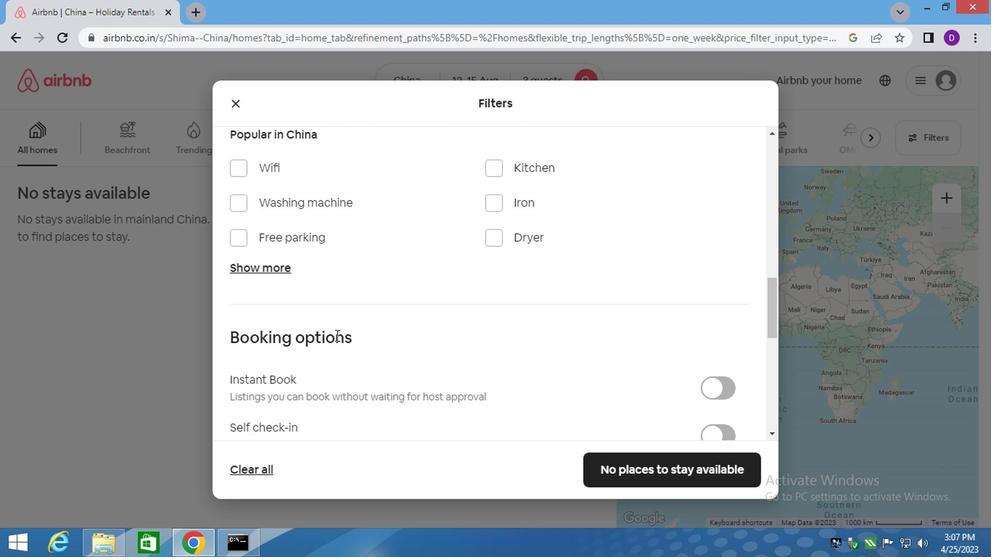
Action: Mouse moved to (479, 384)
Screenshot: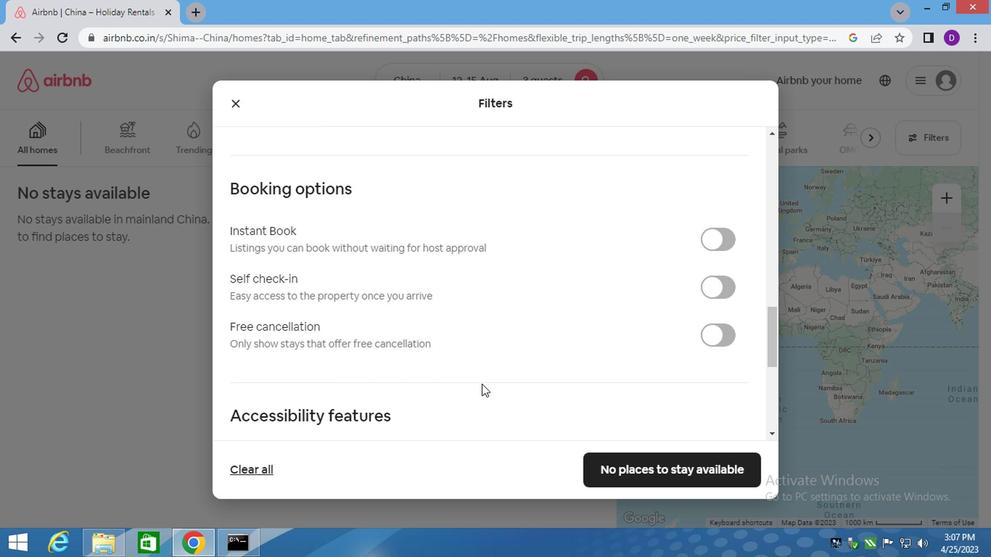 
Action: Mouse scrolled (479, 383) with delta (0, -1)
Screenshot: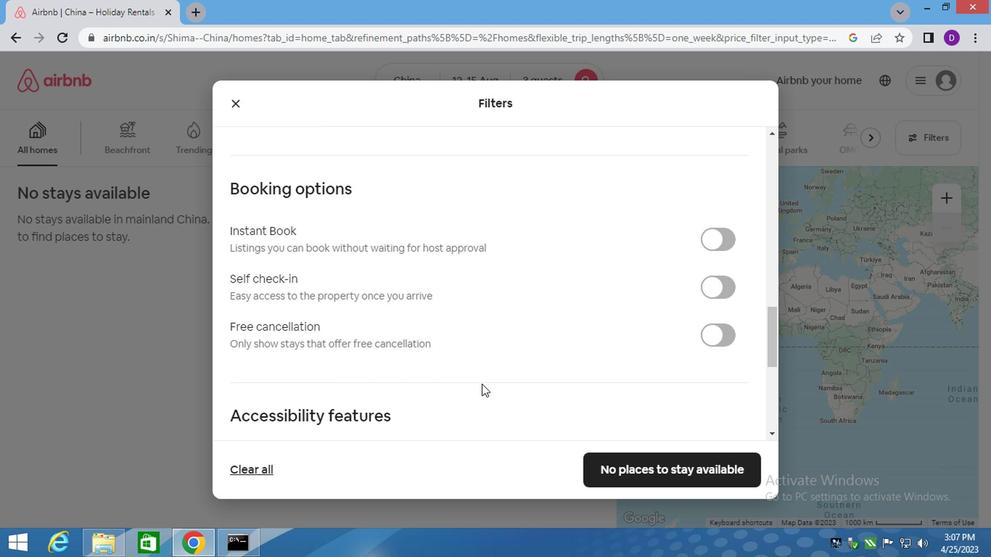 
Action: Mouse moved to (479, 384)
Screenshot: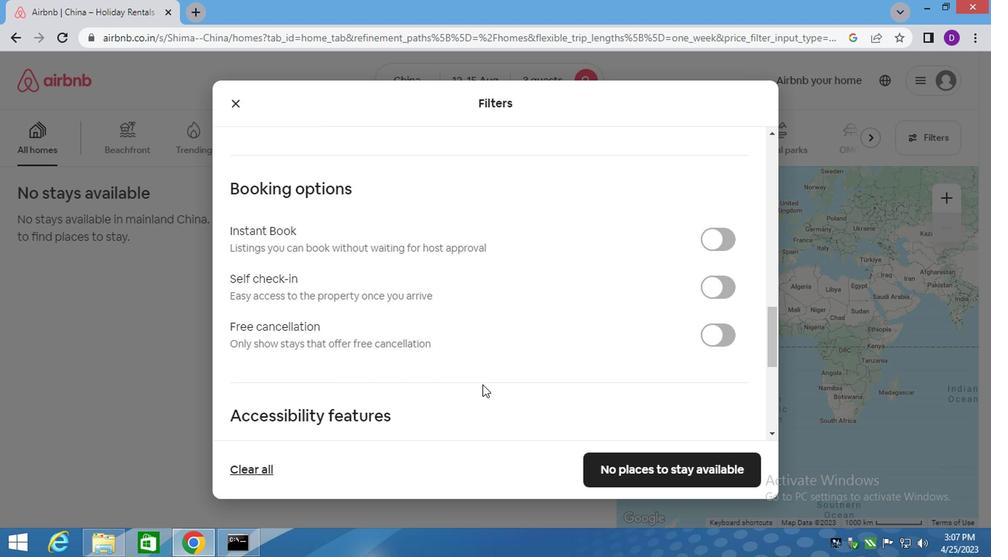 
Action: Mouse scrolled (479, 384) with delta (0, 0)
Screenshot: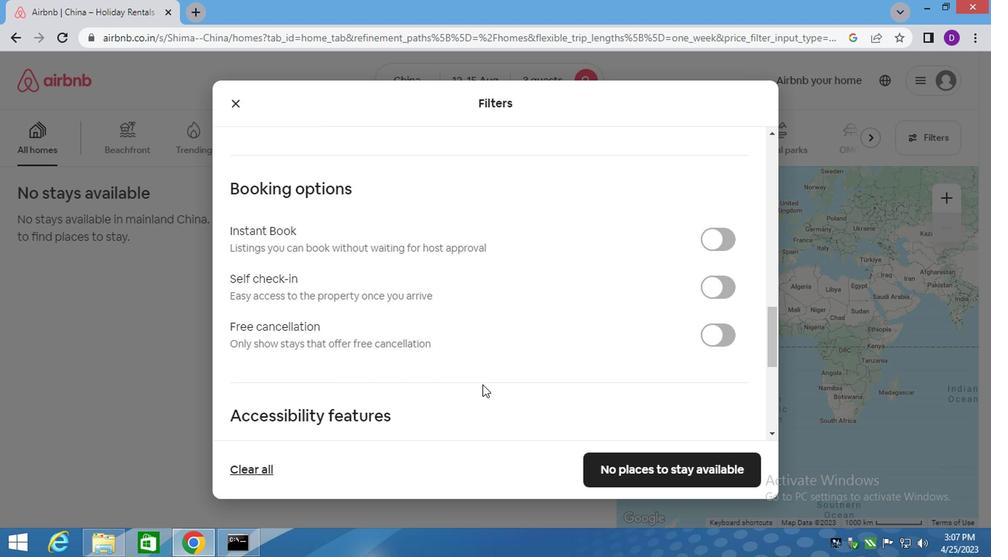 
Action: Mouse moved to (710, 140)
Screenshot: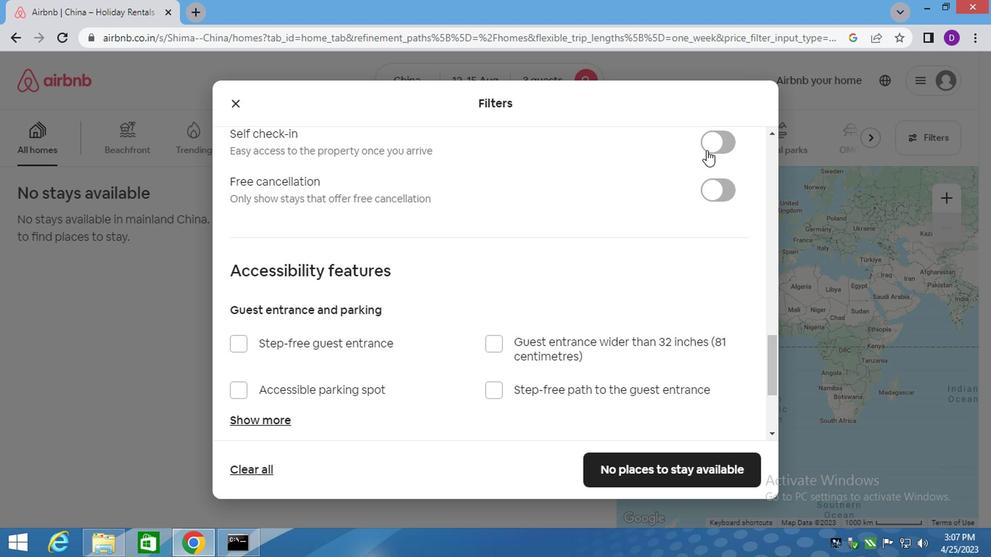 
Action: Mouse pressed left at (710, 140)
Screenshot: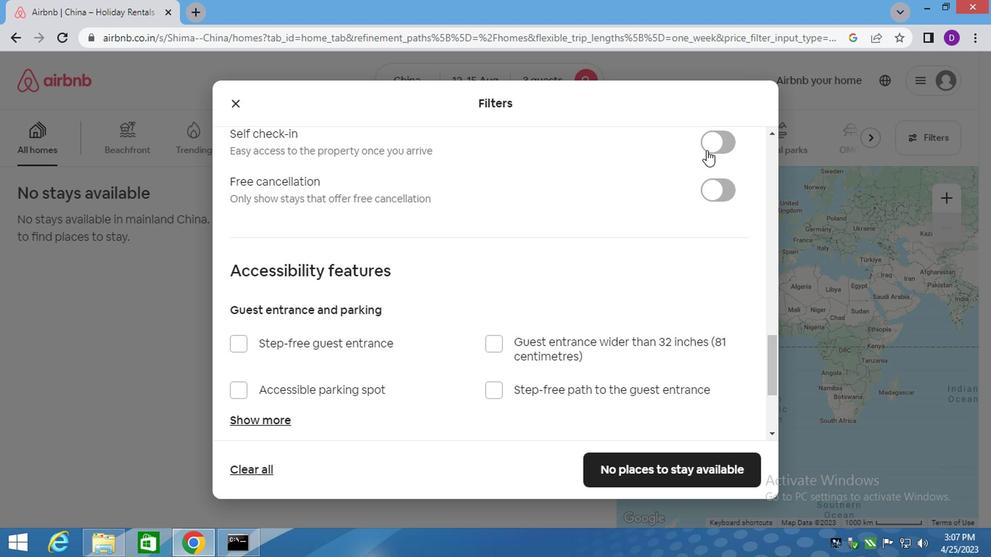 
Action: Mouse moved to (550, 330)
Screenshot: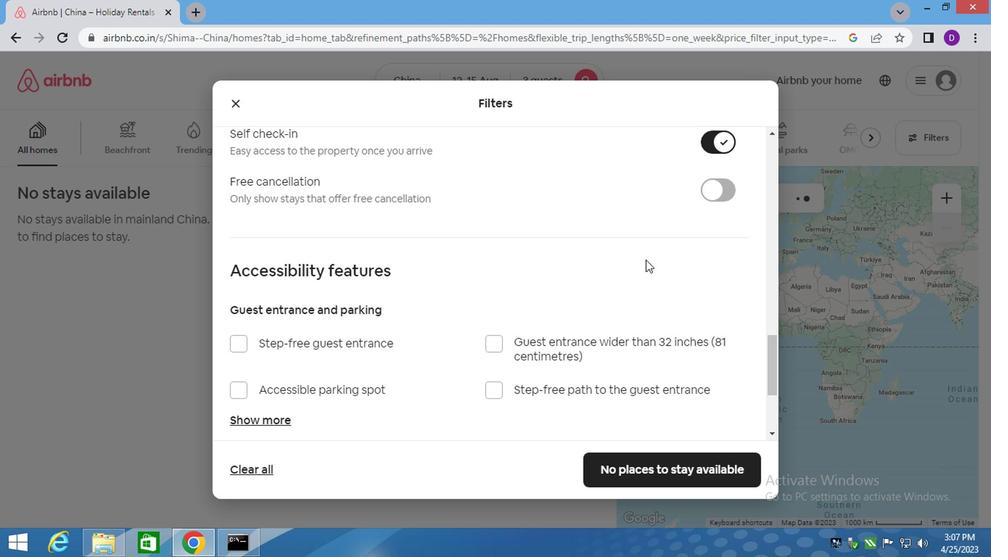 
Action: Mouse scrolled (550, 329) with delta (0, -1)
Screenshot: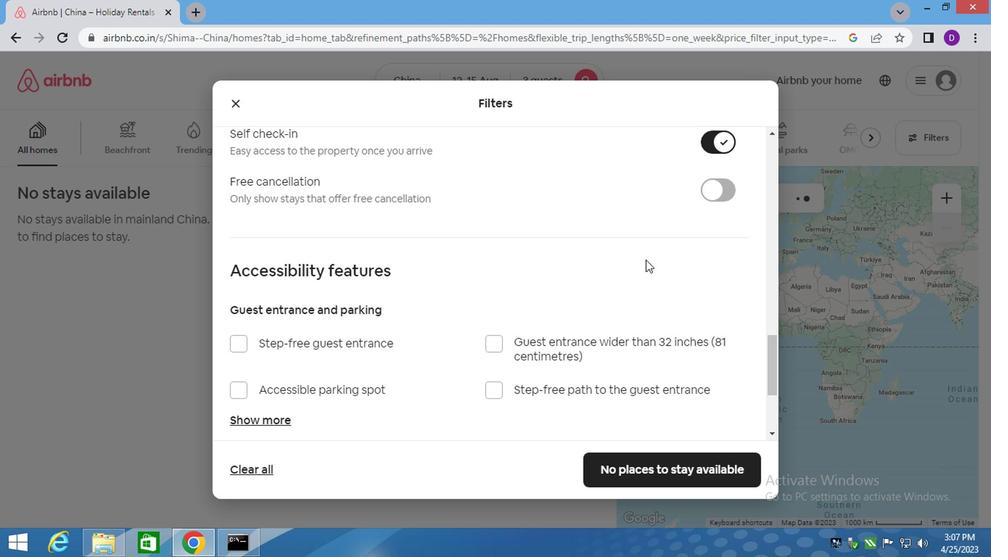 
Action: Mouse moved to (526, 350)
Screenshot: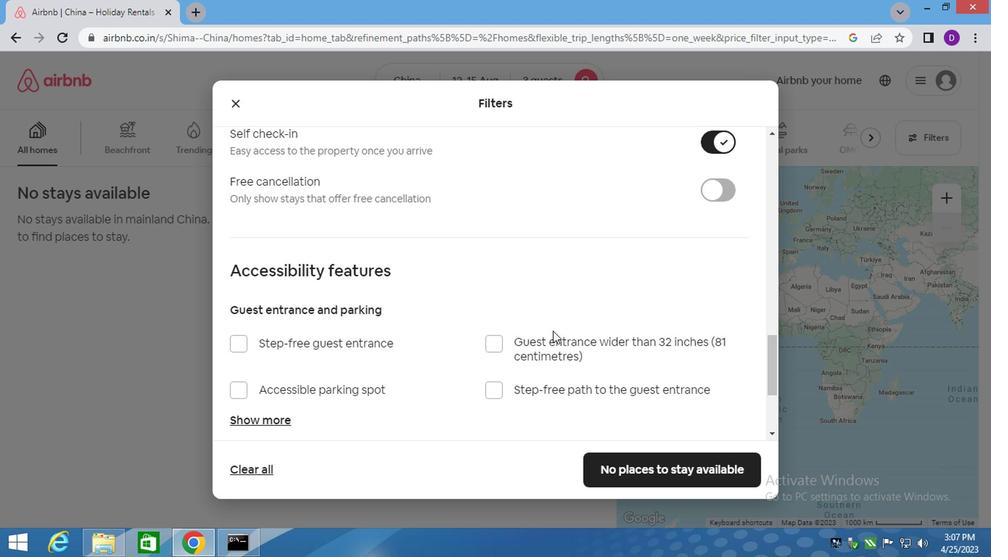 
Action: Mouse scrolled (533, 341) with delta (0, 0)
Screenshot: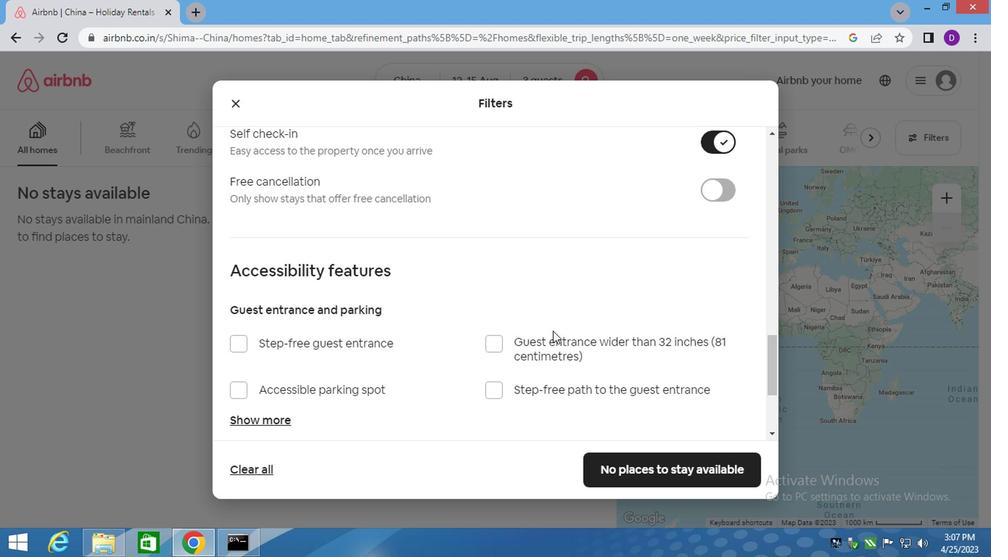 
Action: Mouse moved to (526, 351)
Screenshot: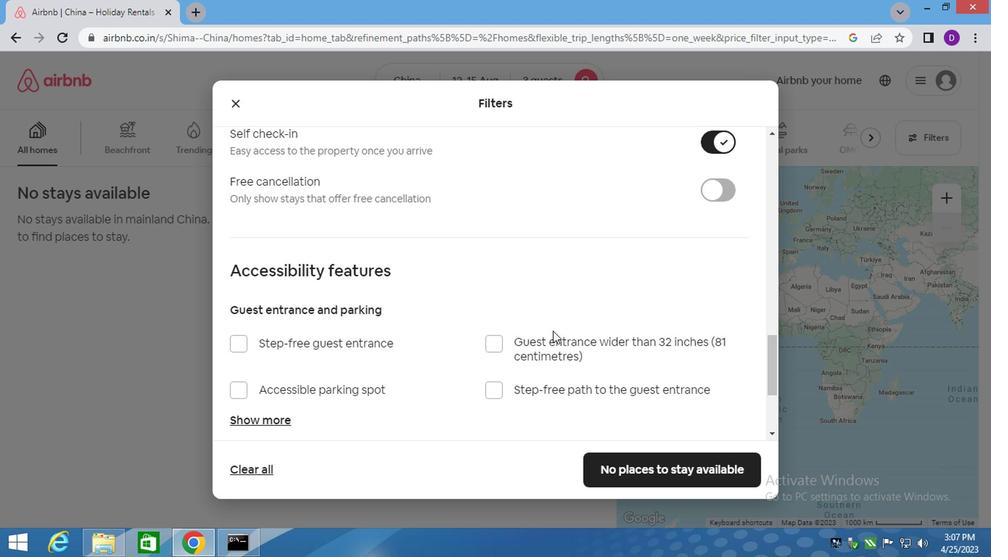 
Action: Mouse scrolled (529, 345) with delta (0, 0)
Screenshot: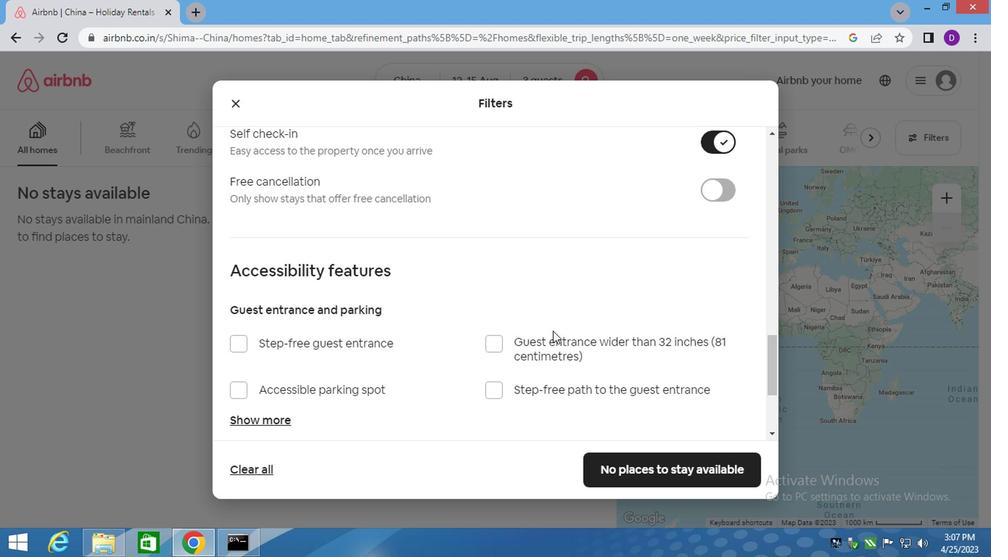 
Action: Mouse moved to (524, 354)
Screenshot: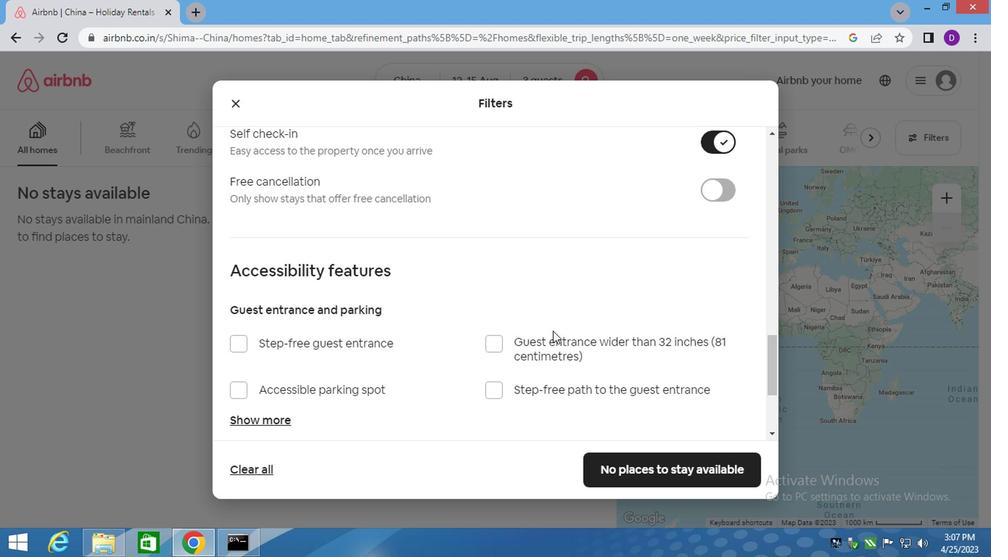 
Action: Mouse scrolled (526, 351) with delta (0, 0)
Screenshot: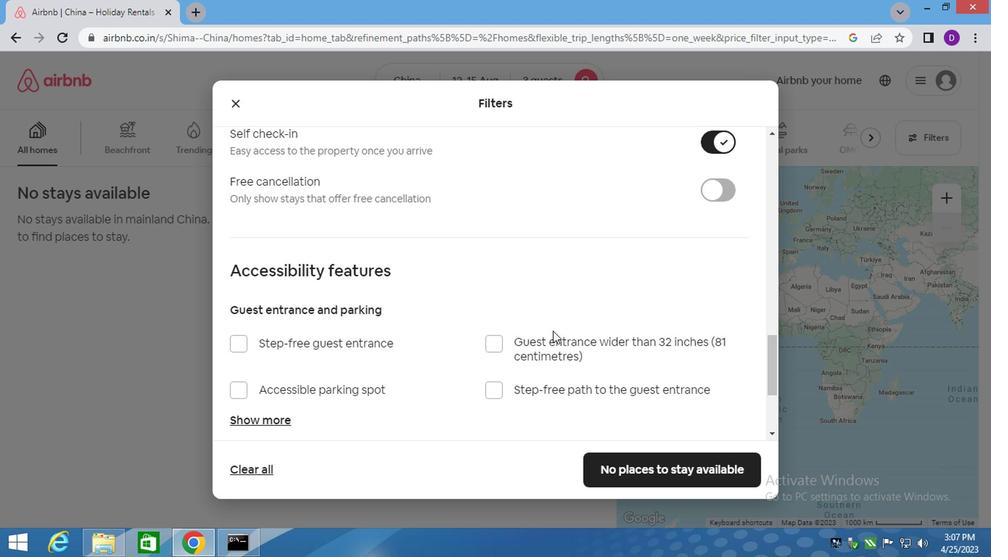 
Action: Mouse moved to (523, 355)
Screenshot: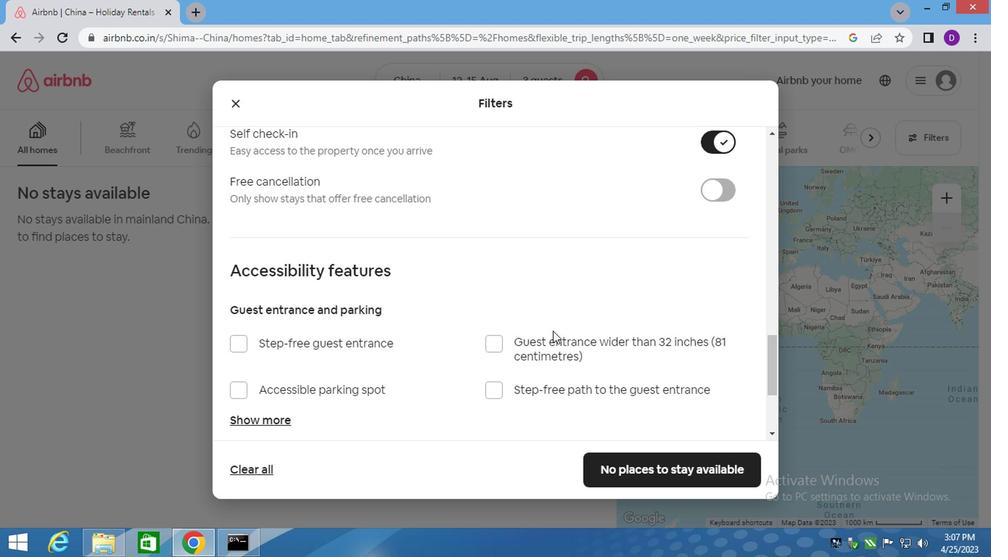 
Action: Mouse scrolled (524, 353) with delta (0, -1)
Screenshot: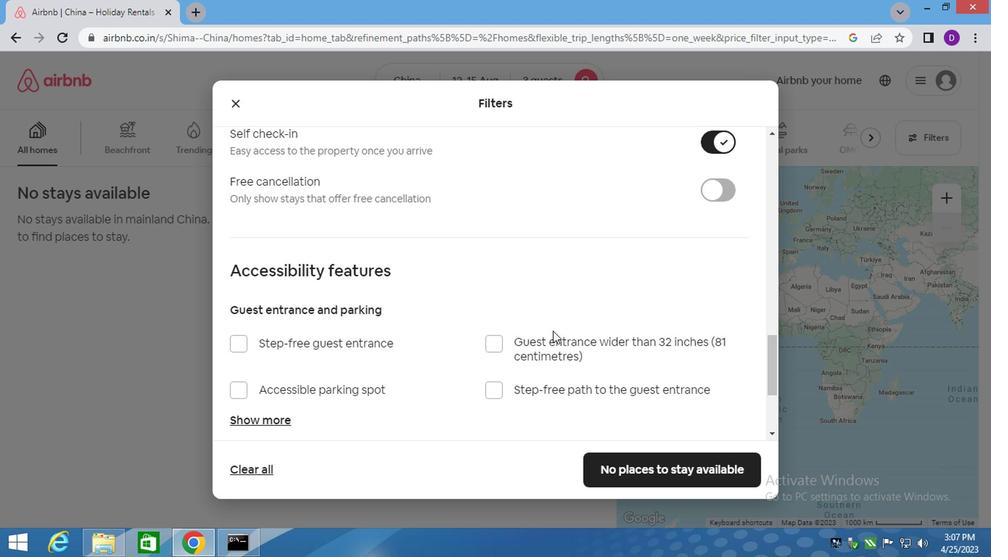 
Action: Mouse moved to (522, 356)
Screenshot: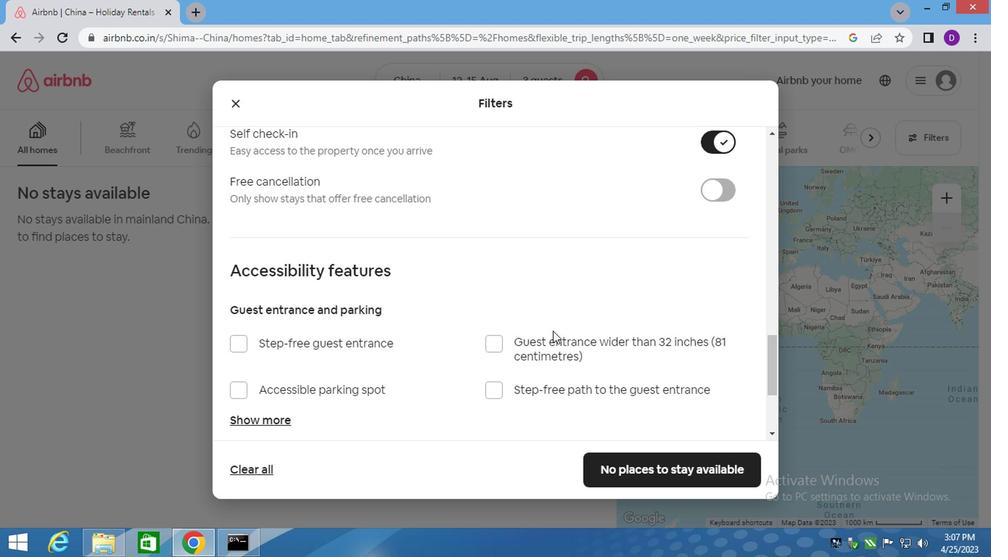 
Action: Mouse scrolled (522, 355) with delta (0, -1)
Screenshot: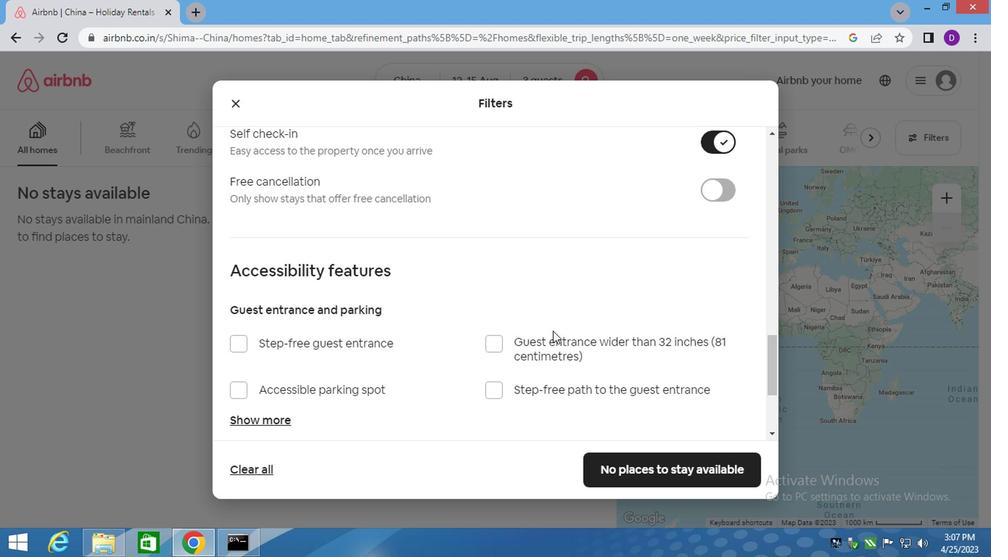 
Action: Mouse moved to (524, 364)
Screenshot: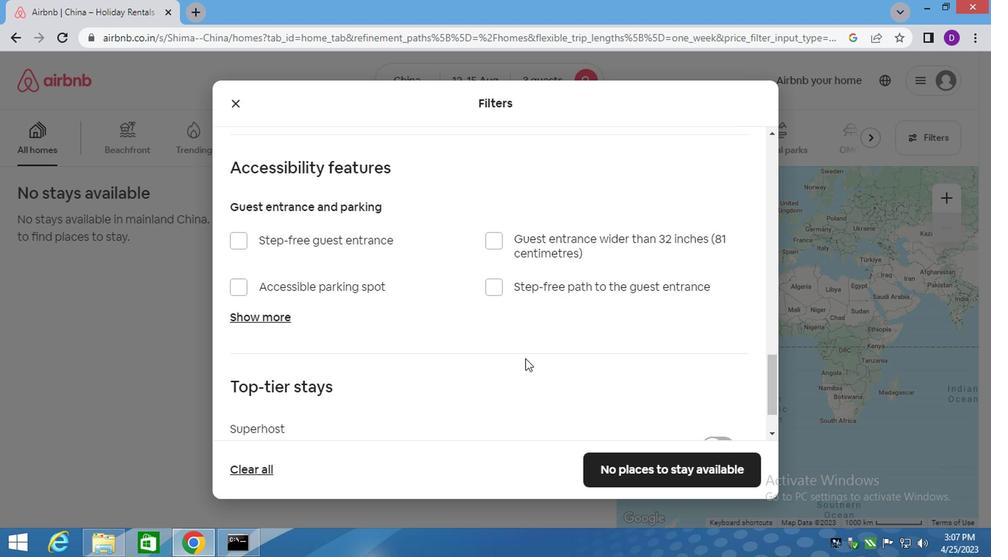 
Action: Mouse scrolled (523, 364) with delta (0, 0)
Screenshot: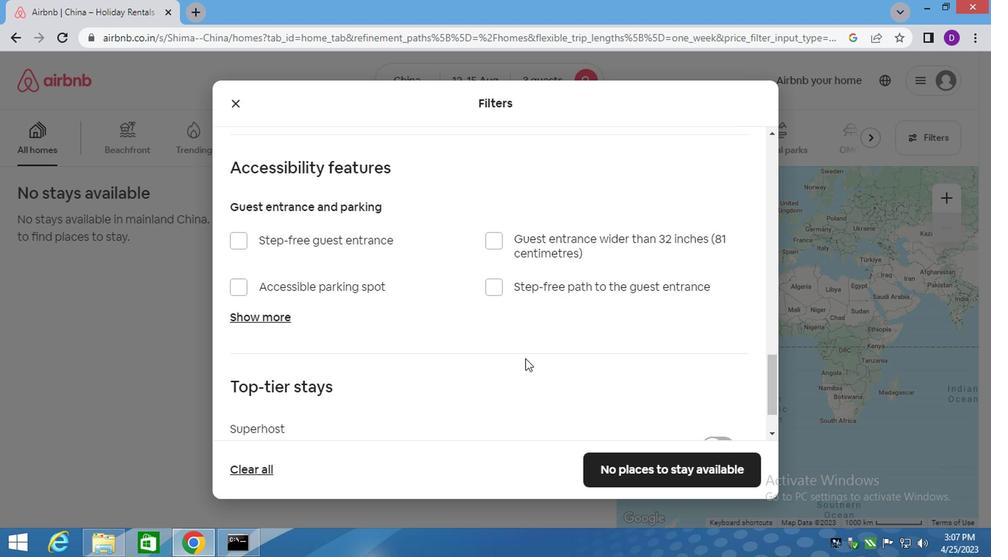 
Action: Mouse moved to (526, 369)
Screenshot: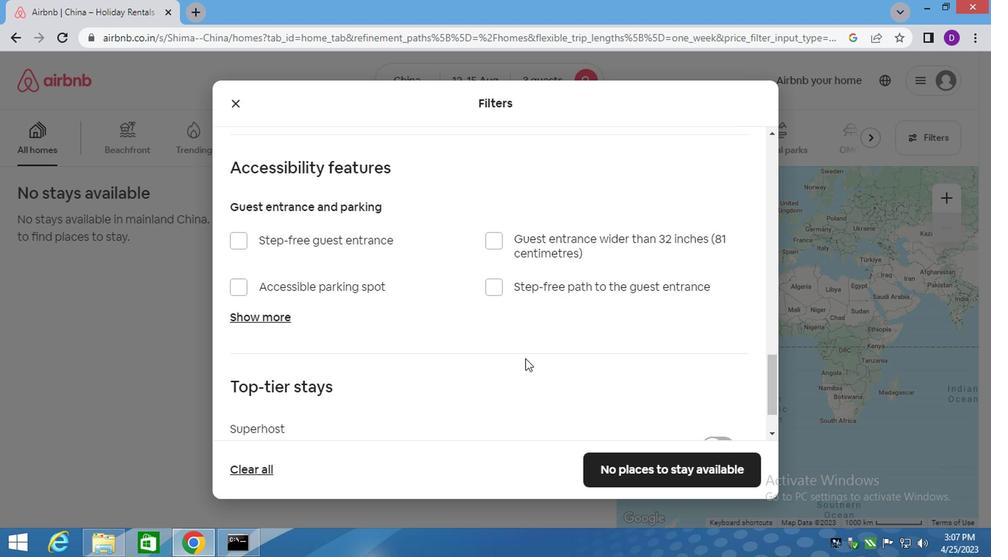 
Action: Mouse scrolled (526, 368) with delta (0, -1)
Screenshot: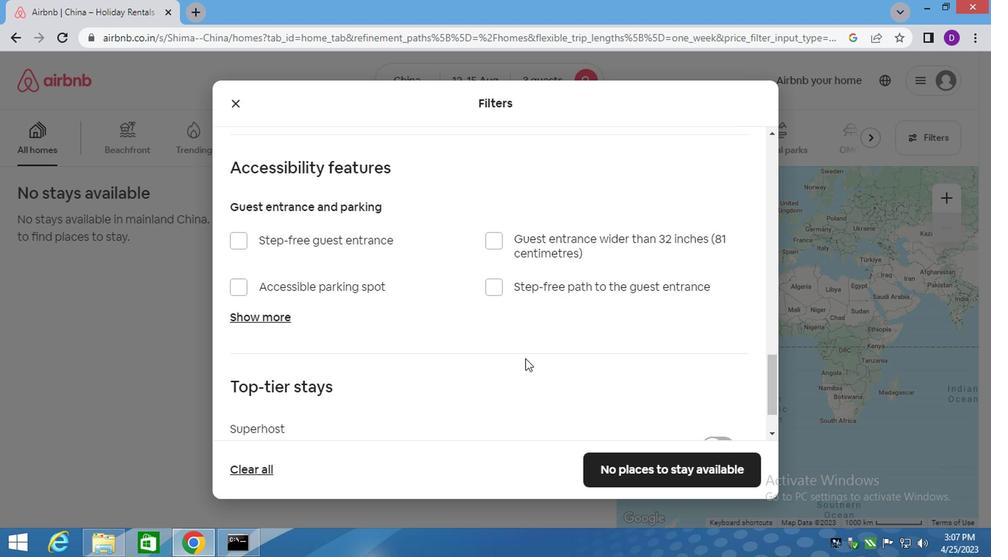 
Action: Mouse moved to (529, 371)
Screenshot: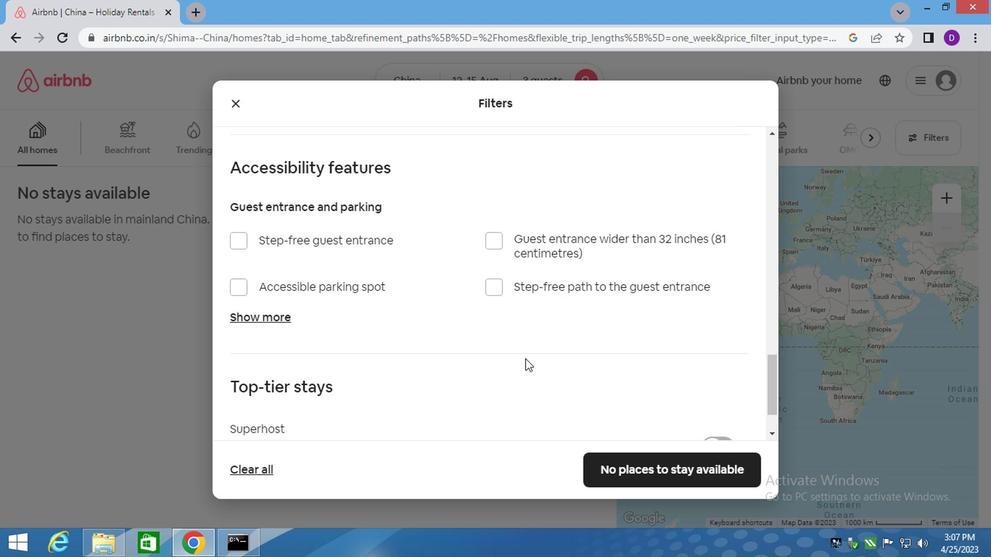
Action: Mouse scrolled (529, 371) with delta (0, 0)
Screenshot: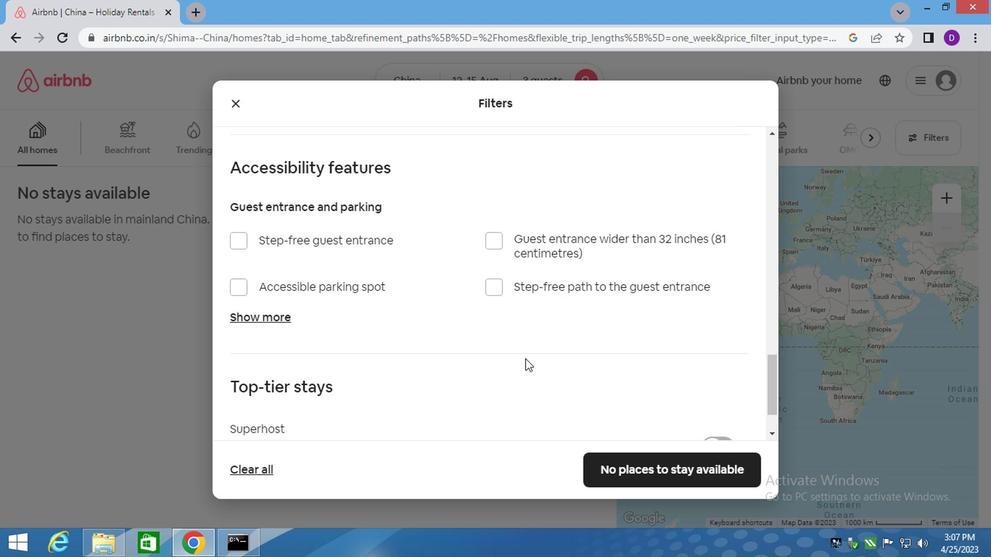 
Action: Mouse moved to (533, 376)
Screenshot: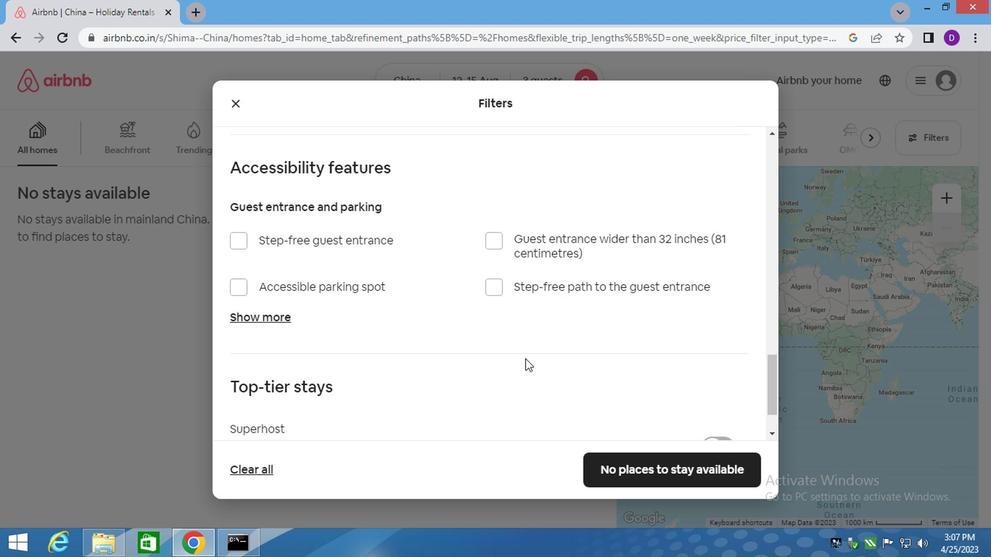 
Action: Mouse scrolled (533, 376) with delta (0, 0)
Screenshot: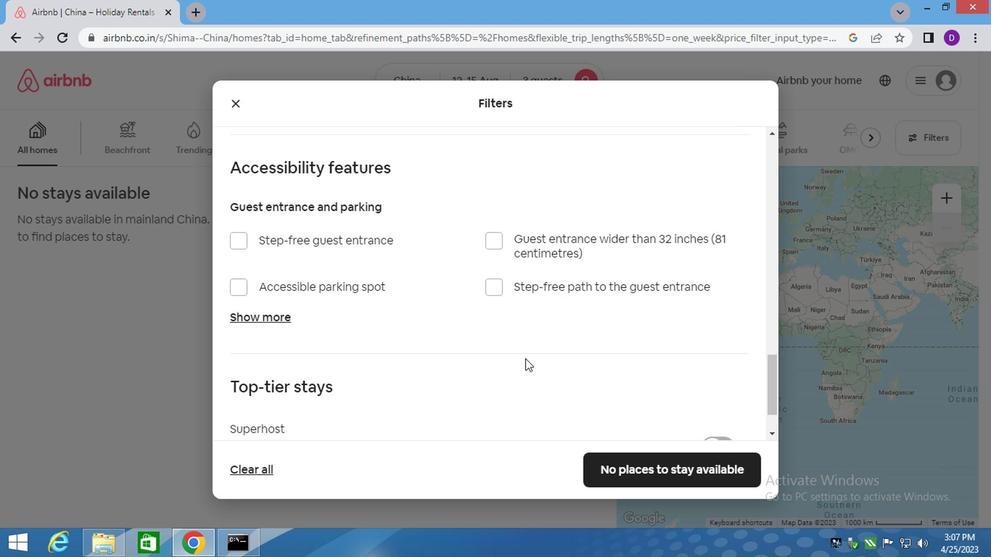 
Action: Mouse moved to (537, 381)
Screenshot: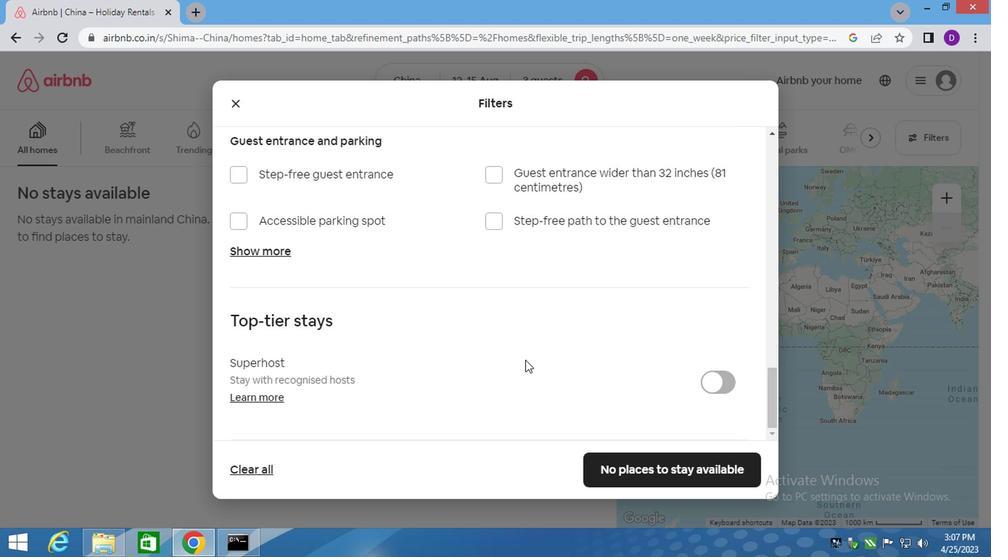 
Action: Mouse scrolled (537, 380) with delta (0, 0)
Screenshot: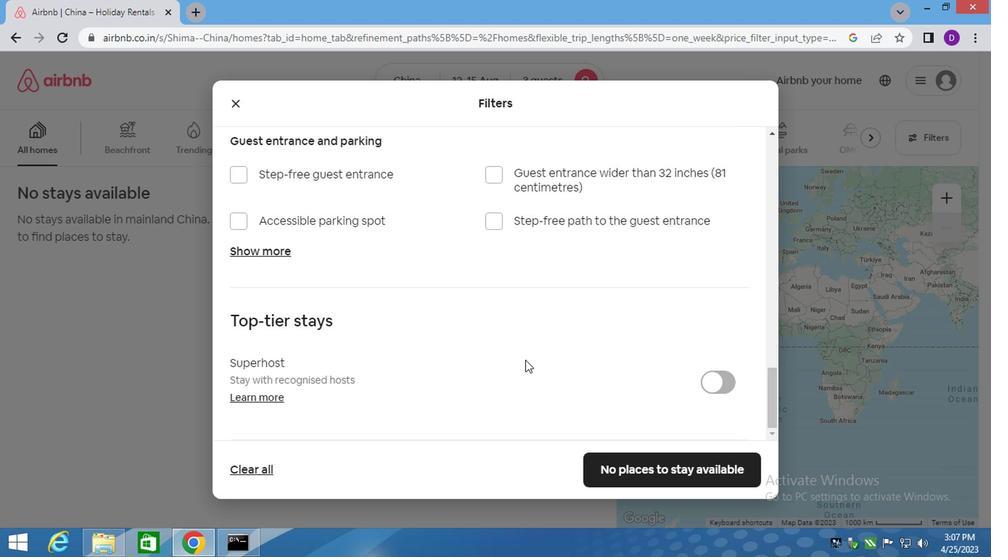 
Action: Mouse moved to (643, 474)
Screenshot: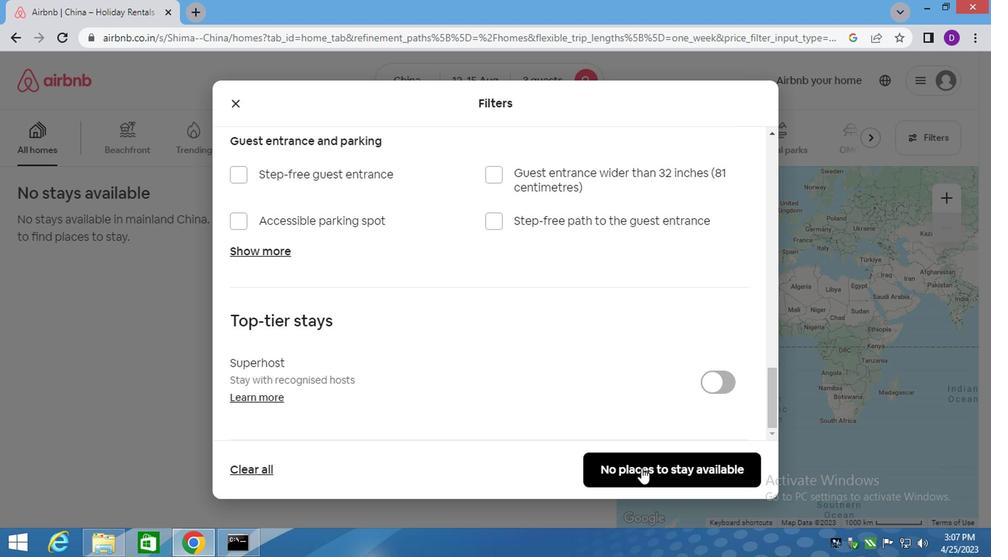 
Action: Mouse pressed left at (643, 474)
Screenshot: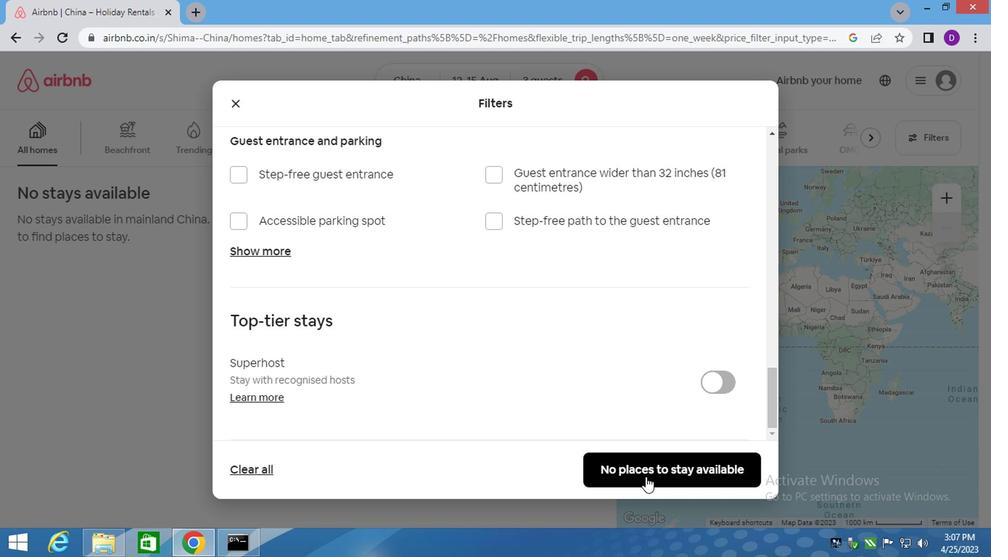 
Action: Mouse moved to (456, 272)
Screenshot: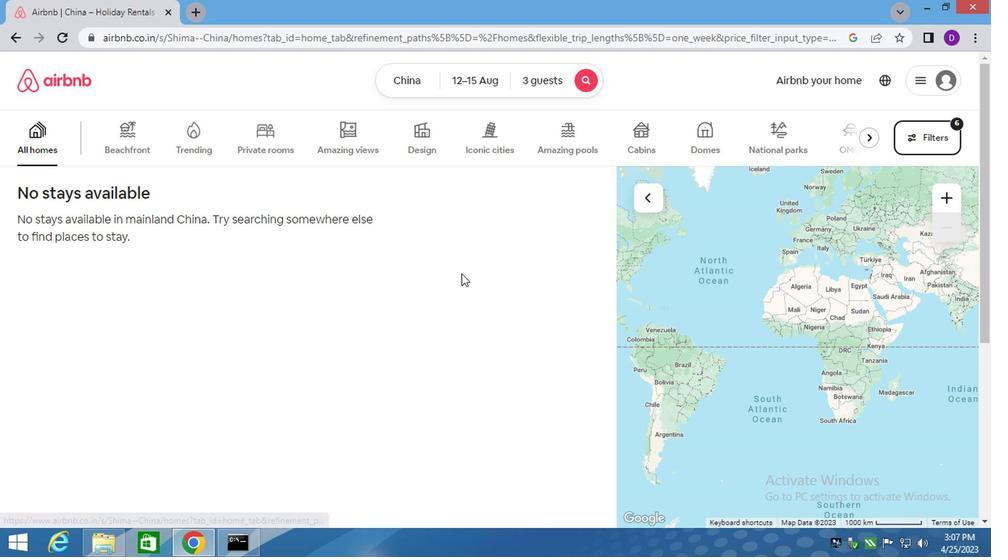 
